 Task: Search one way flight ticket for 2 adults, 2 infants in seat and 1 infant on lap in first from Columbus: Rickenbacker International Airport to Raleigh: Raleigh-durham International Airport on 8-5-2023. Choice of flights is Alaska. Number of bags: 5 checked bags. Price is upto 45000. Outbound departure time preference is 16:00.
Action: Mouse moved to (302, 259)
Screenshot: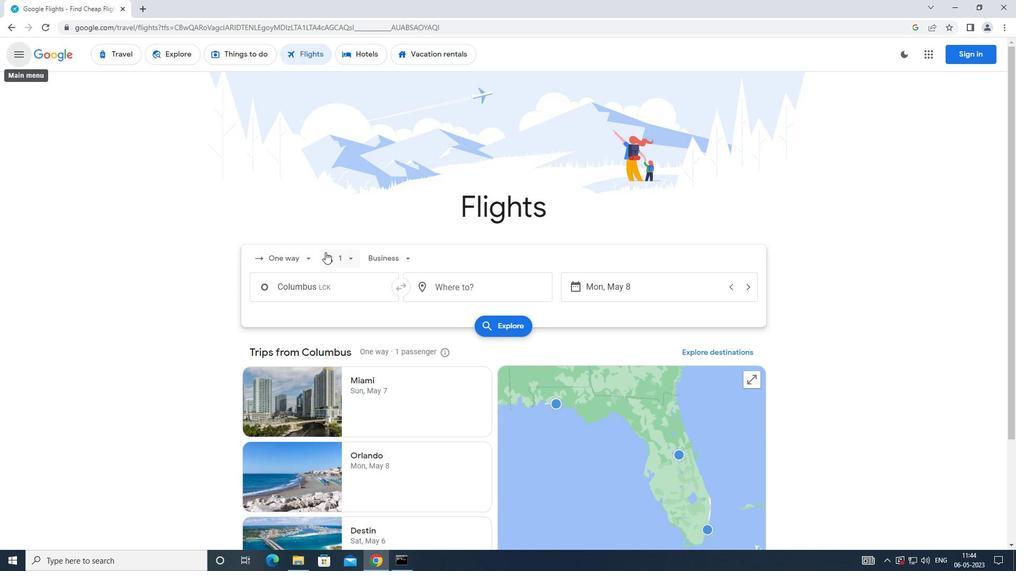 
Action: Mouse pressed left at (302, 259)
Screenshot: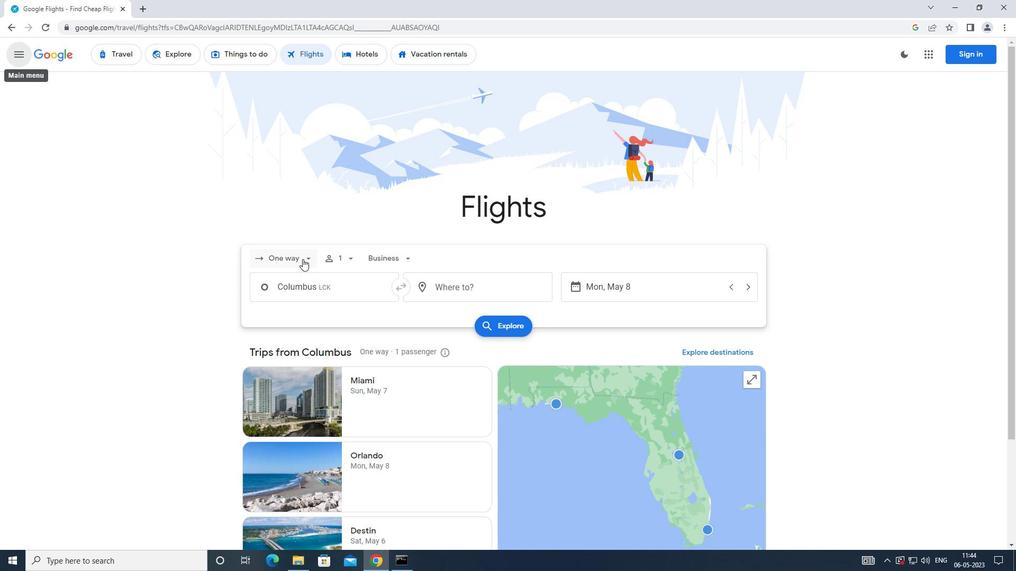
Action: Mouse moved to (315, 306)
Screenshot: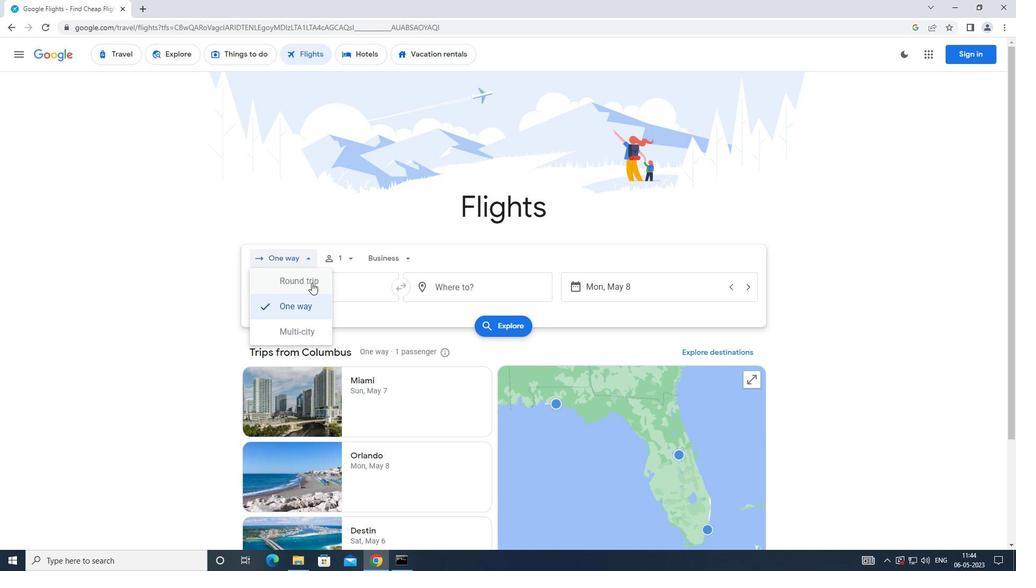 
Action: Mouse pressed left at (315, 306)
Screenshot: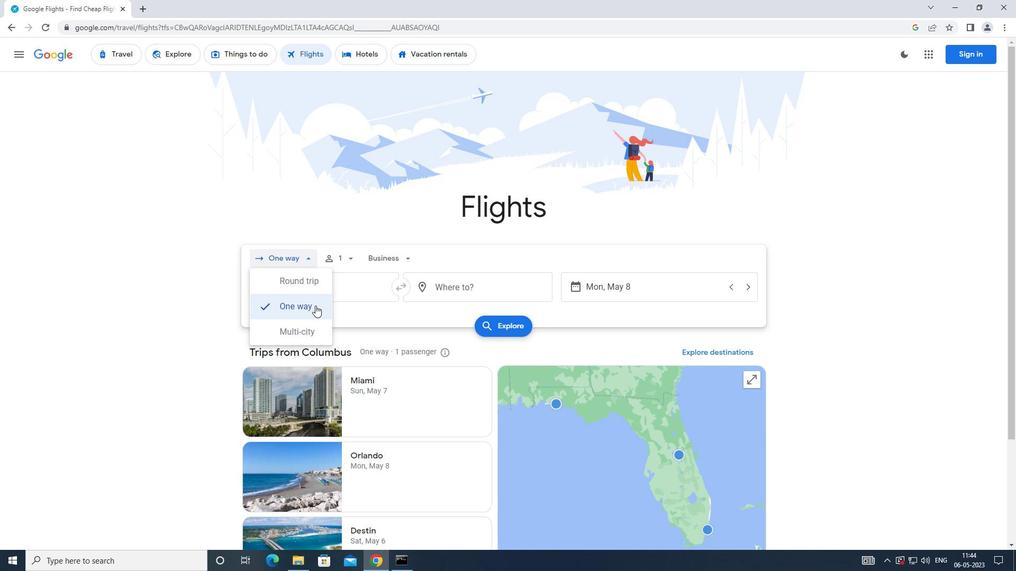 
Action: Mouse moved to (344, 259)
Screenshot: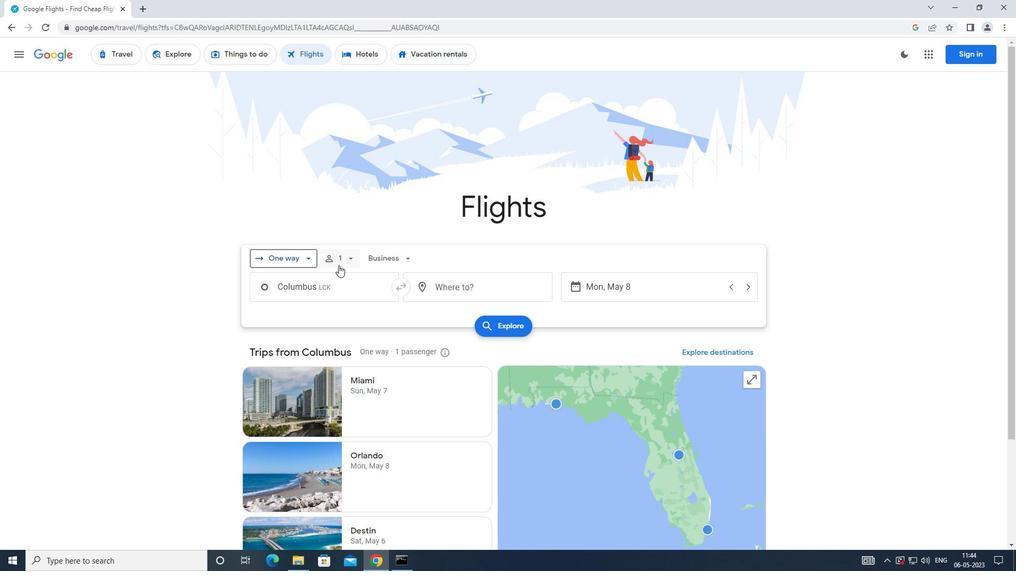 
Action: Mouse pressed left at (344, 259)
Screenshot: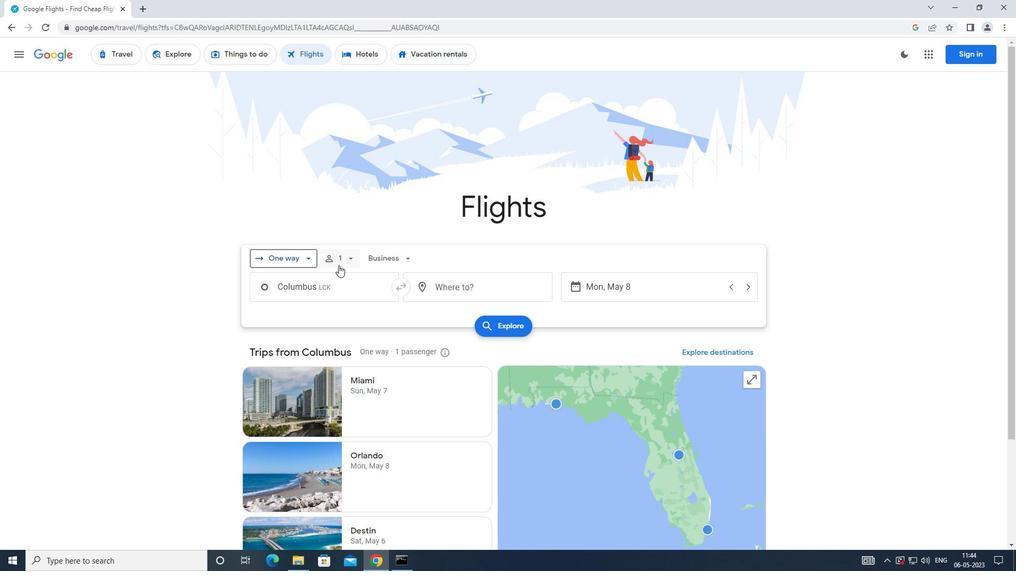 
Action: Mouse moved to (438, 289)
Screenshot: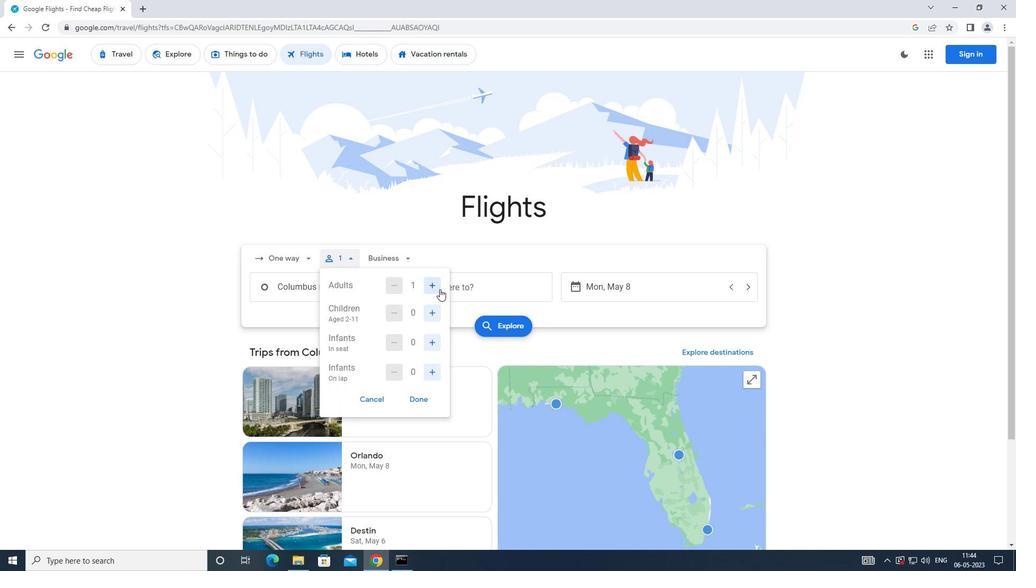 
Action: Mouse pressed left at (438, 289)
Screenshot: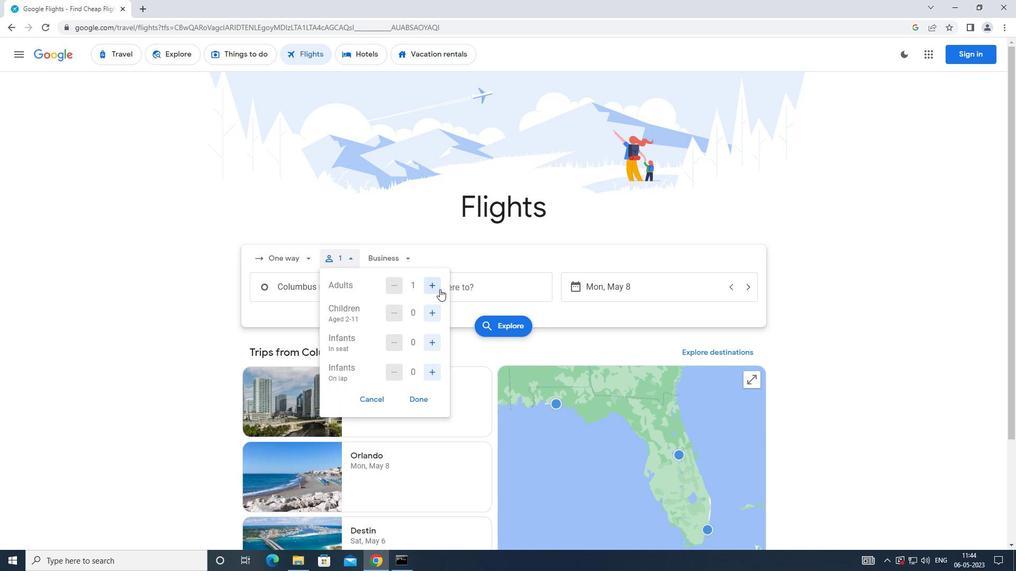 
Action: Mouse moved to (430, 341)
Screenshot: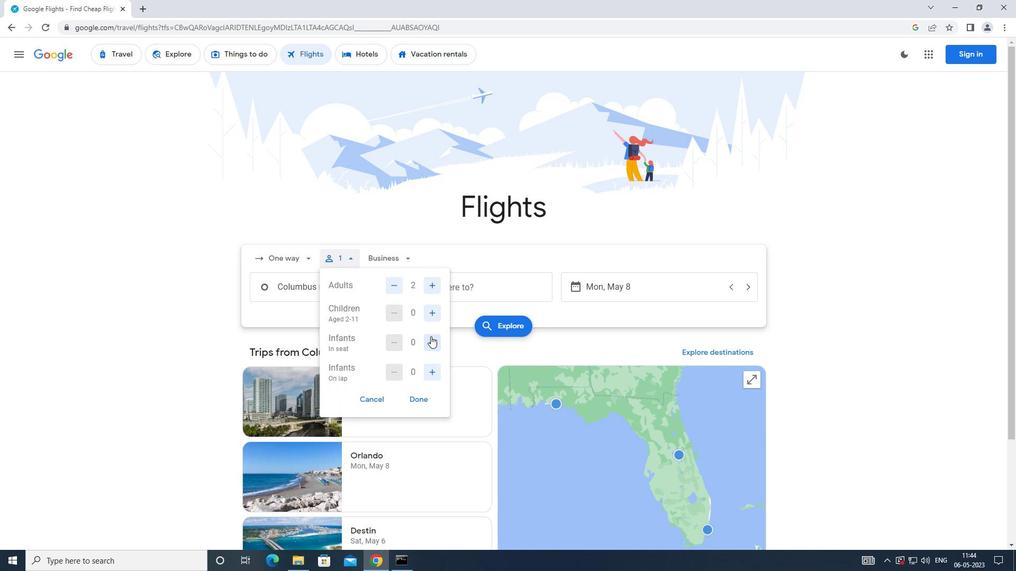 
Action: Mouse pressed left at (430, 341)
Screenshot: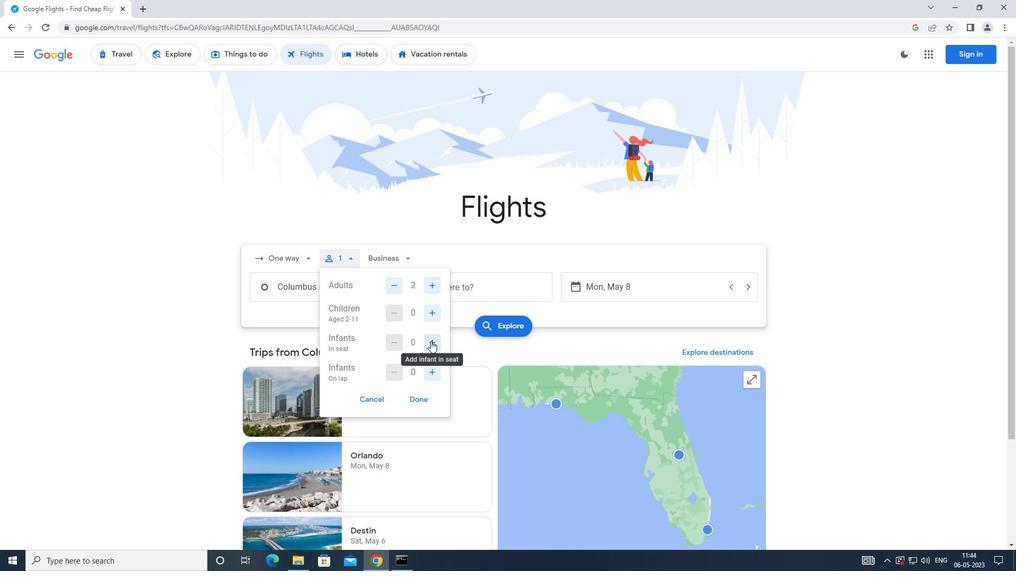 
Action: Mouse pressed left at (430, 341)
Screenshot: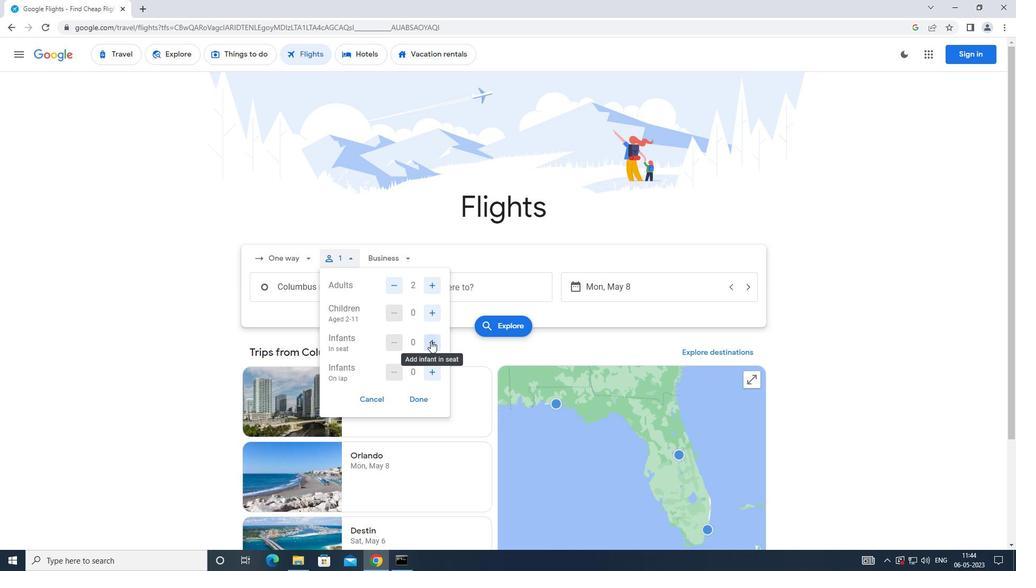 
Action: Mouse moved to (428, 374)
Screenshot: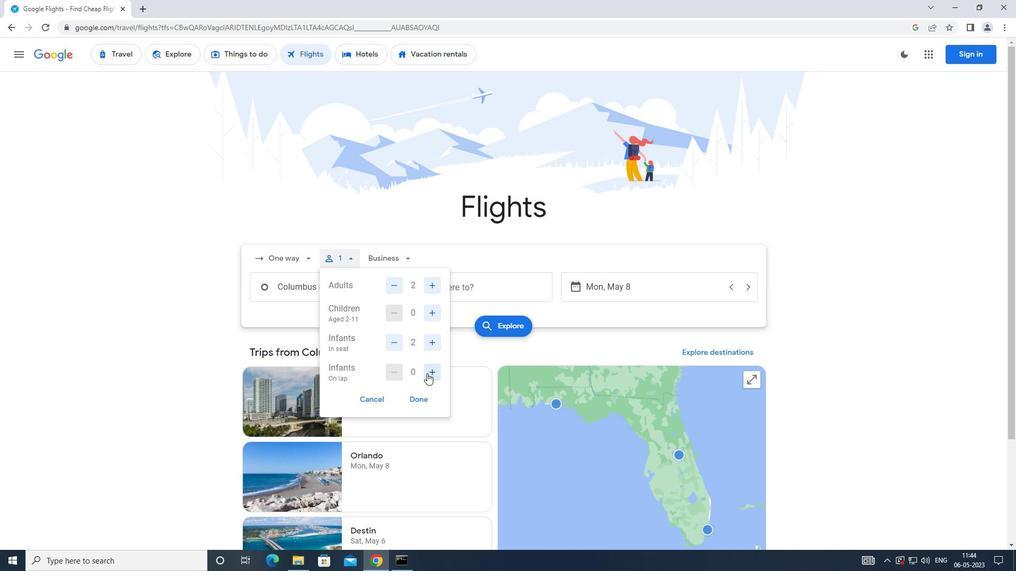 
Action: Mouse pressed left at (428, 374)
Screenshot: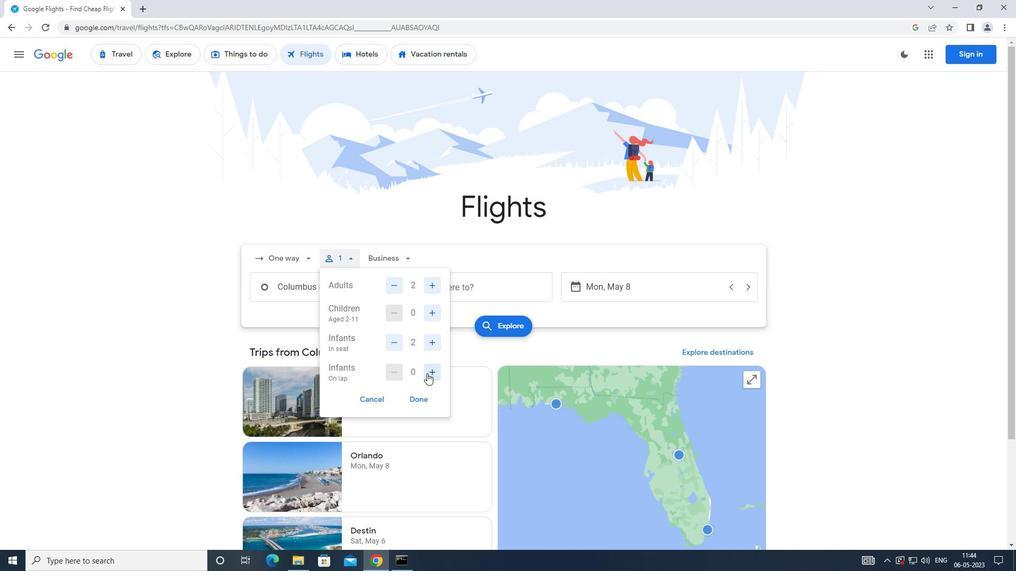 
Action: Mouse moved to (419, 392)
Screenshot: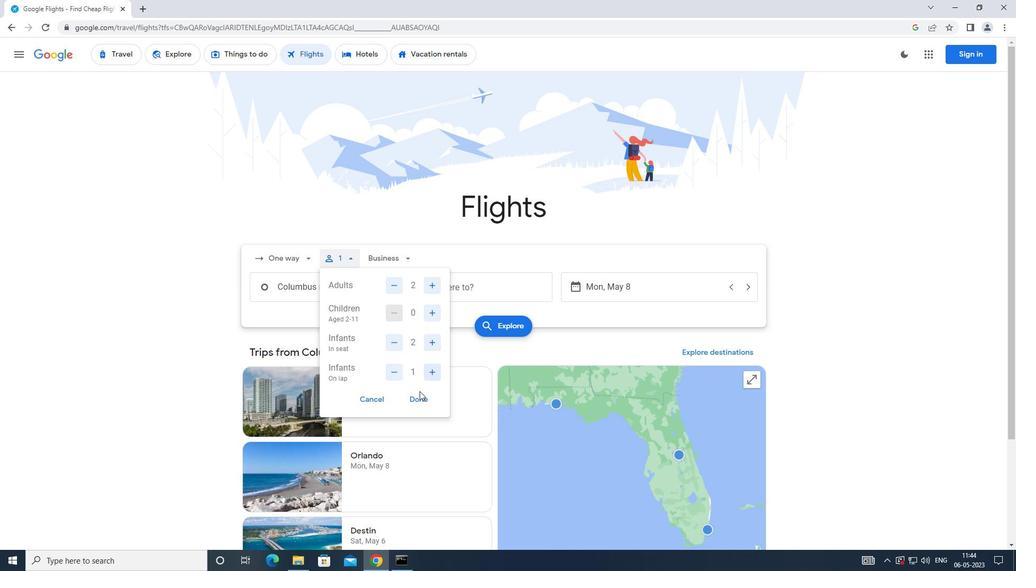 
Action: Mouse pressed left at (419, 392)
Screenshot: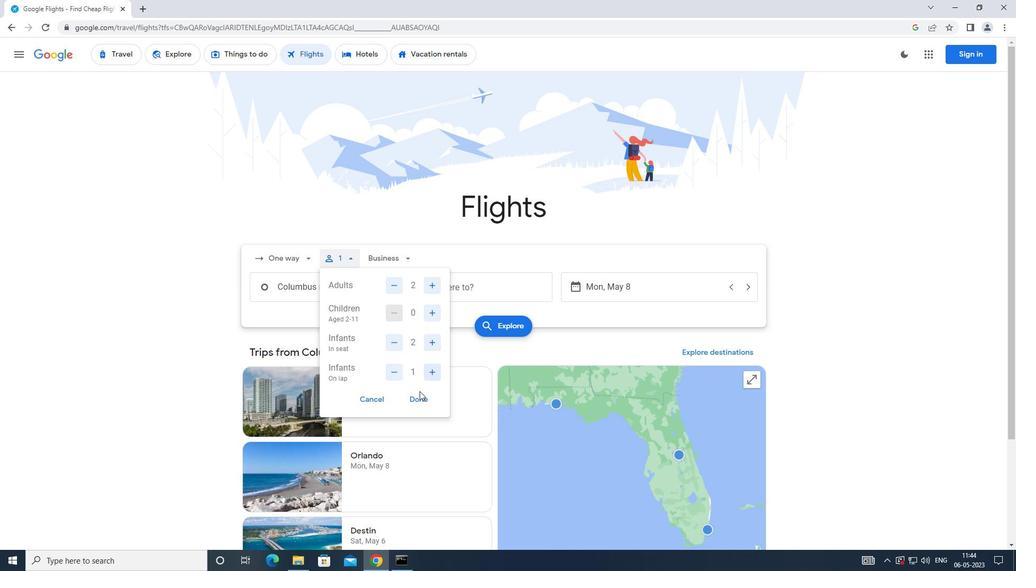 
Action: Mouse moved to (380, 259)
Screenshot: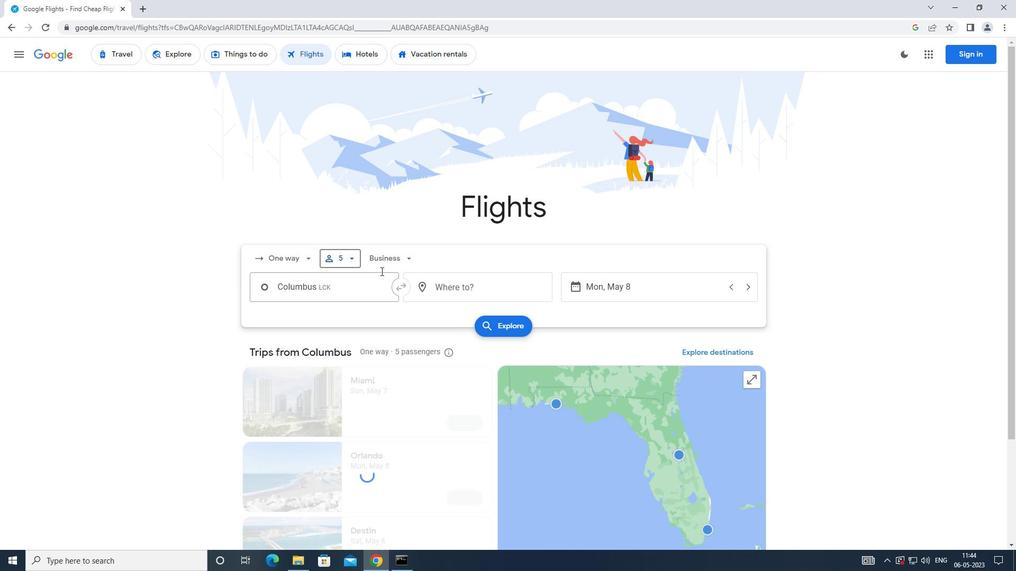 
Action: Mouse pressed left at (380, 259)
Screenshot: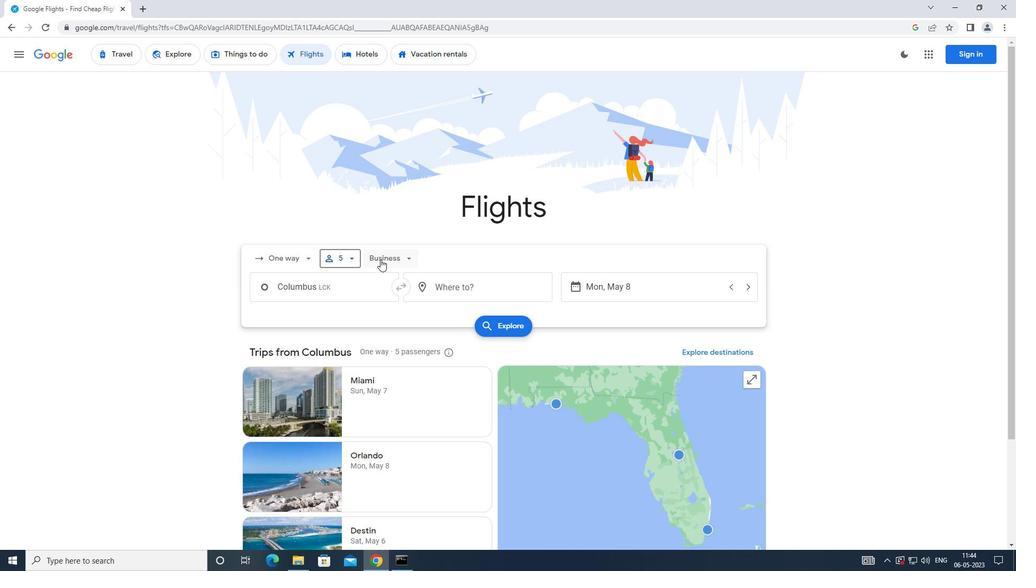 
Action: Mouse moved to (391, 359)
Screenshot: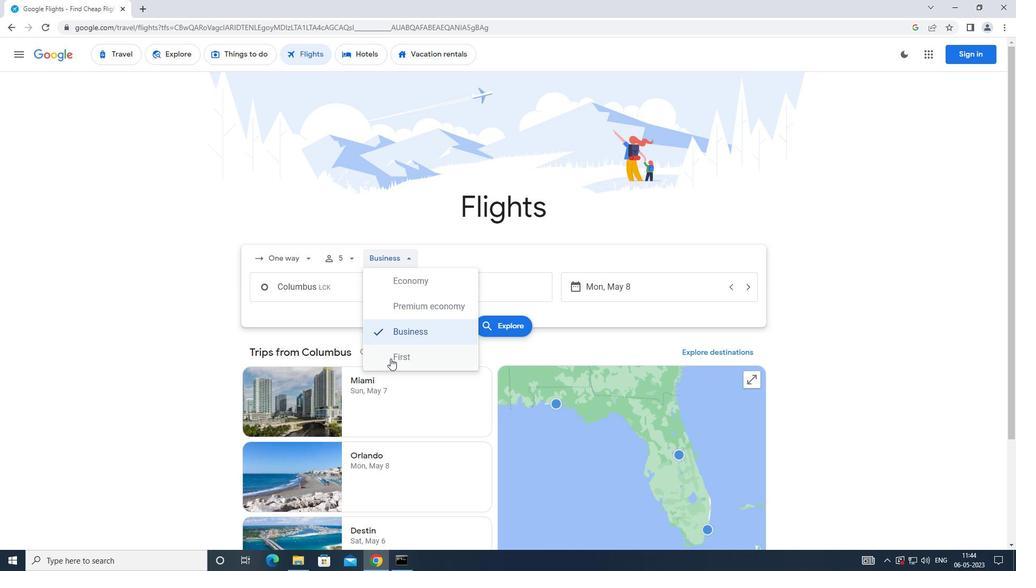
Action: Mouse pressed left at (391, 359)
Screenshot: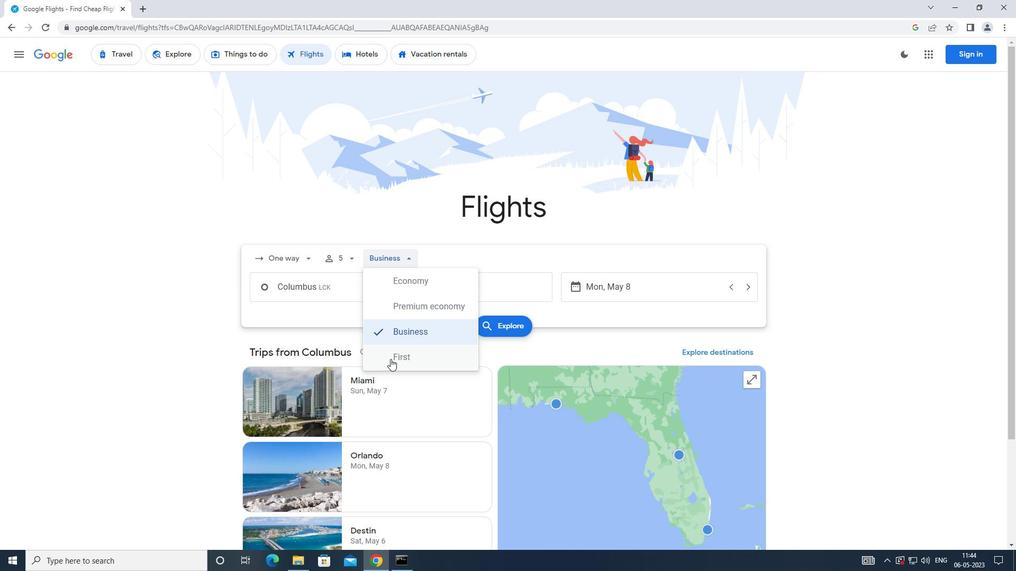 
Action: Mouse moved to (365, 298)
Screenshot: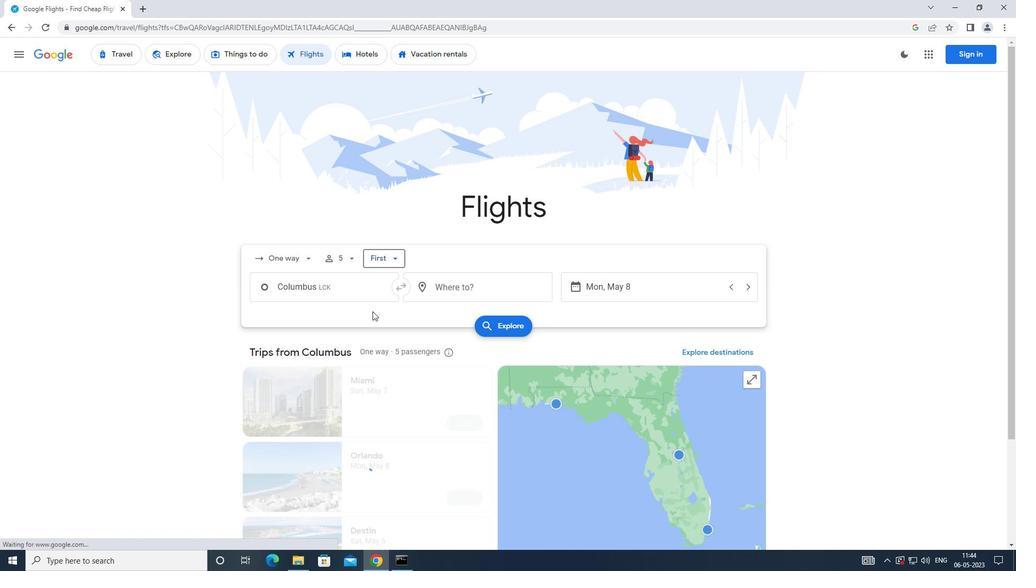 
Action: Mouse pressed left at (365, 298)
Screenshot: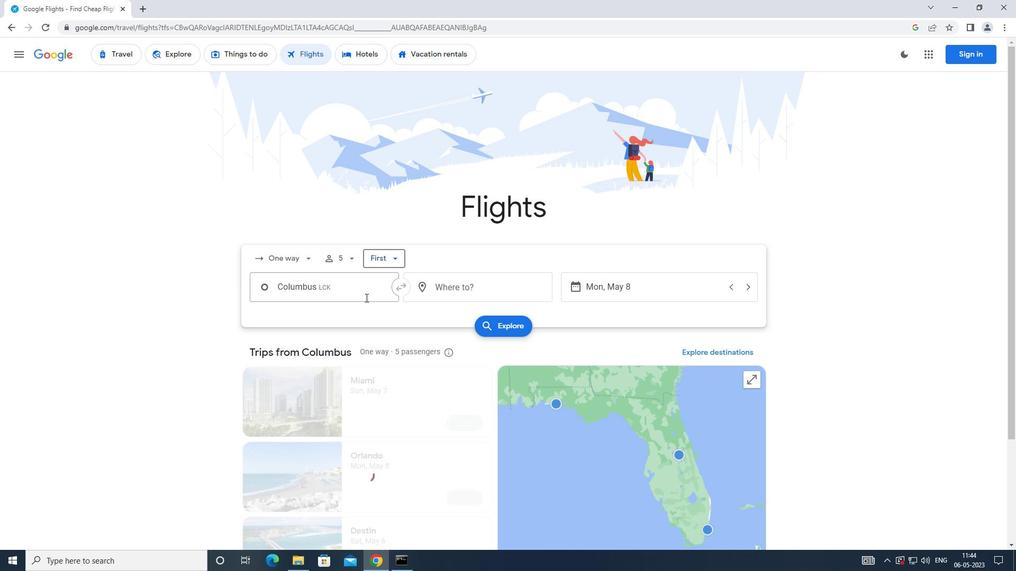 
Action: Mouse moved to (365, 298)
Screenshot: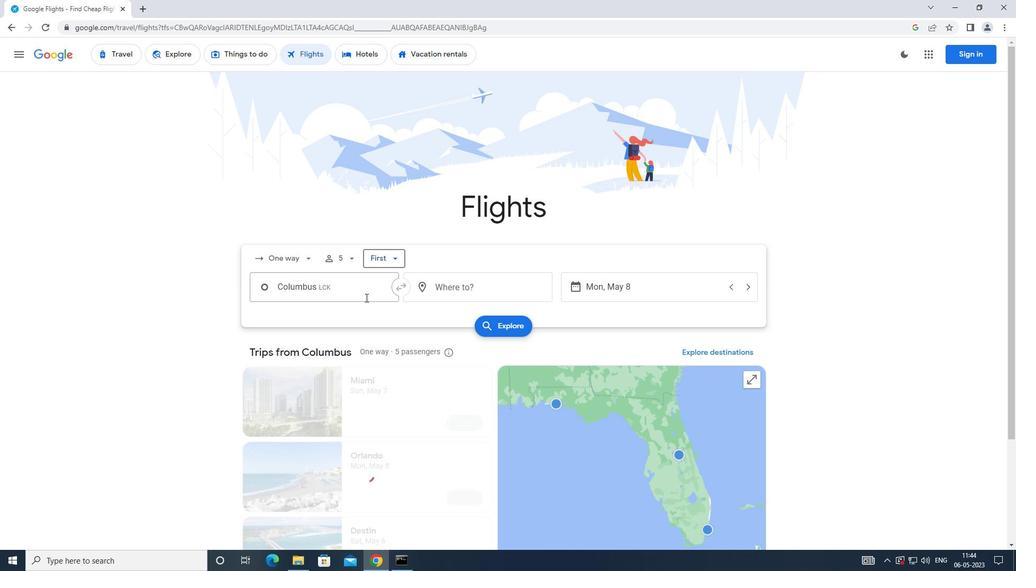 
Action: Key pressed <Key.caps_lock>r<Key.caps_lock>ickenbacker
Screenshot: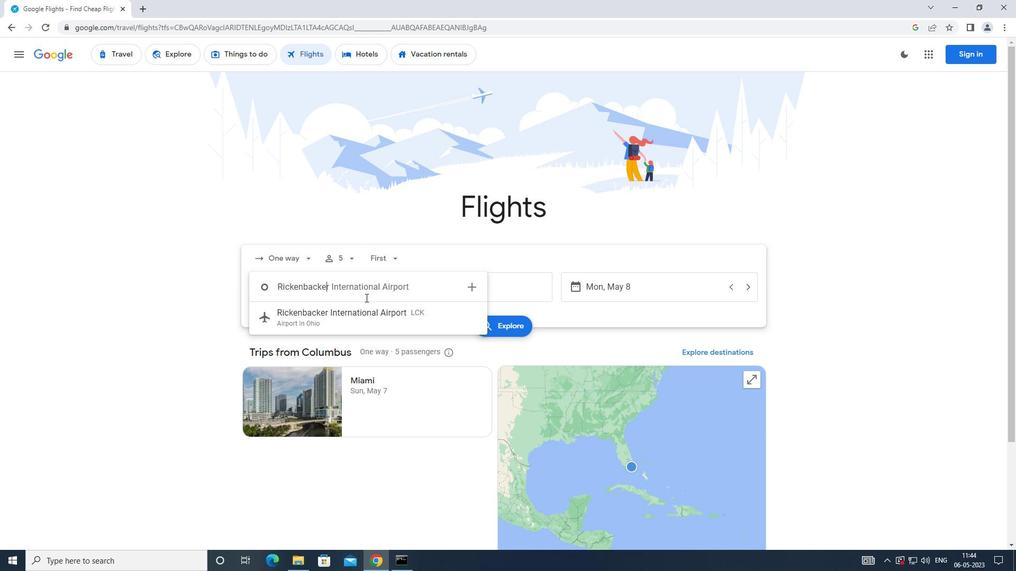 
Action: Mouse moved to (362, 313)
Screenshot: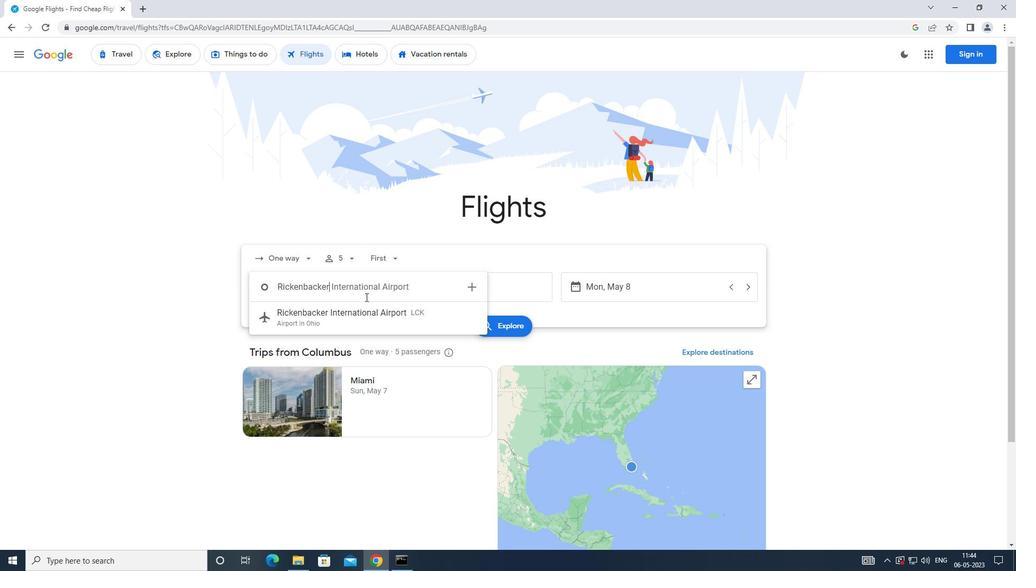
Action: Mouse pressed left at (362, 313)
Screenshot: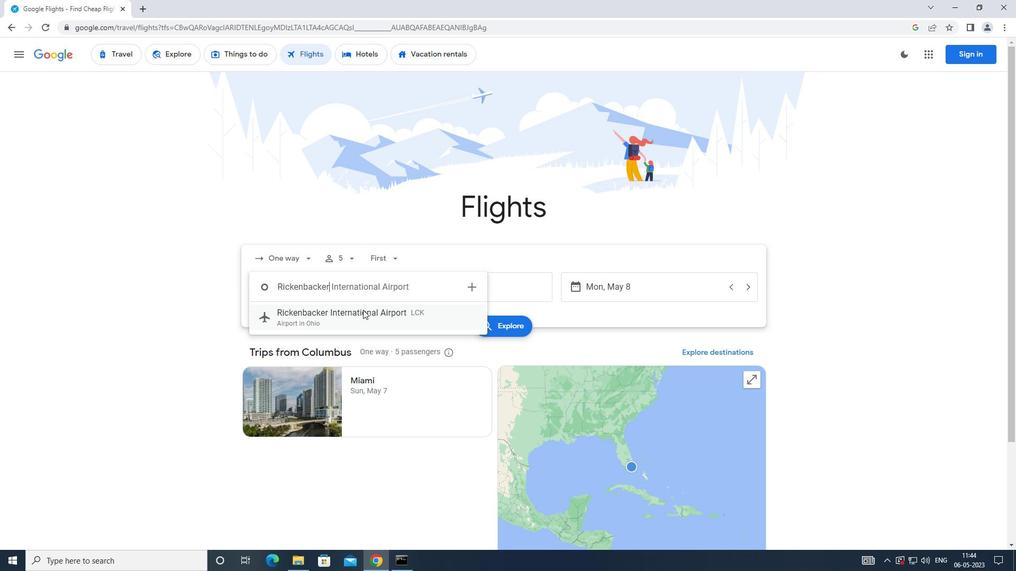 
Action: Mouse moved to (483, 287)
Screenshot: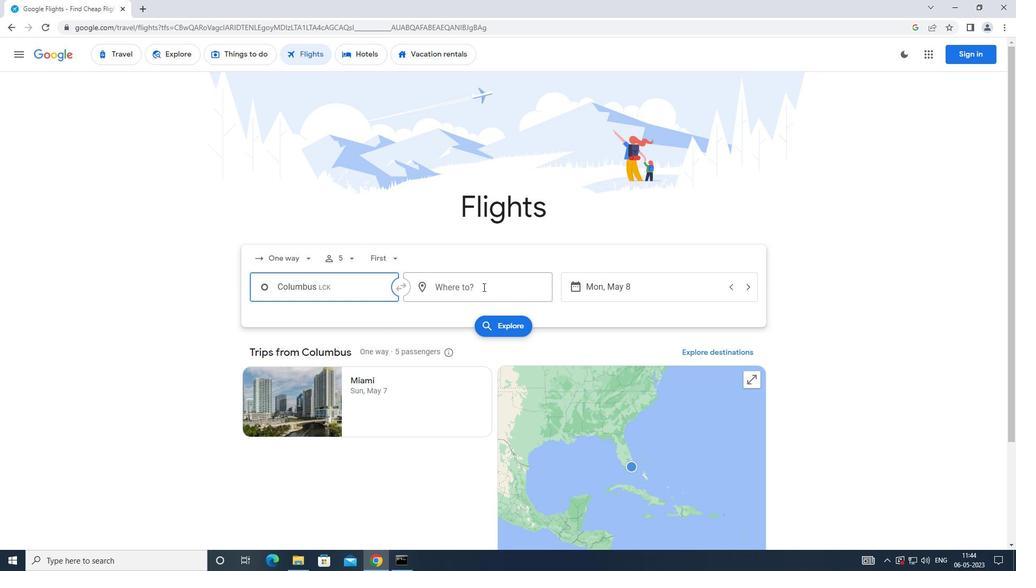 
Action: Mouse pressed left at (483, 287)
Screenshot: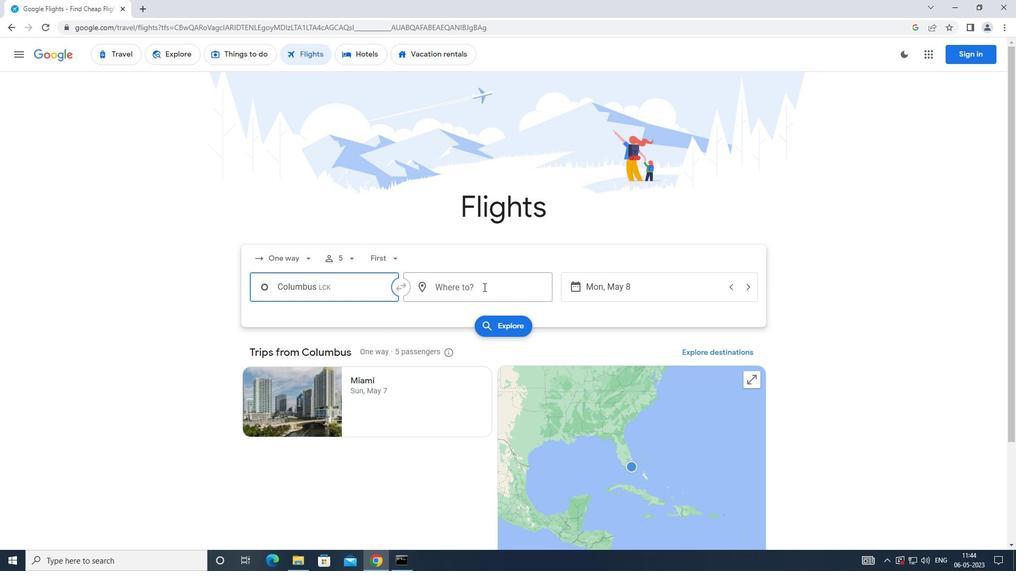 
Action: Mouse moved to (485, 286)
Screenshot: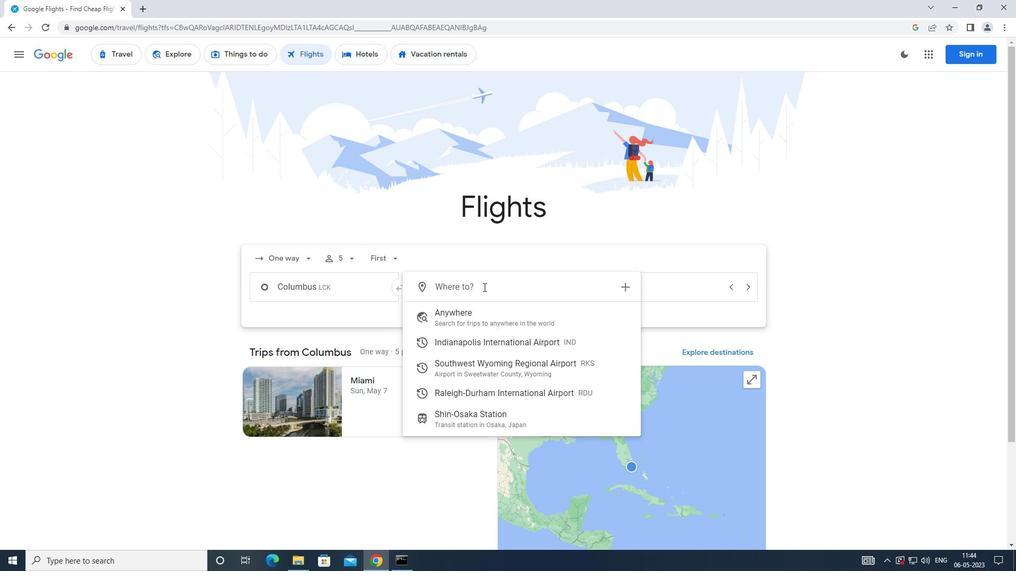 
Action: Key pressed <Key.caps_lock>r<Key.caps_lock>aleigh
Screenshot: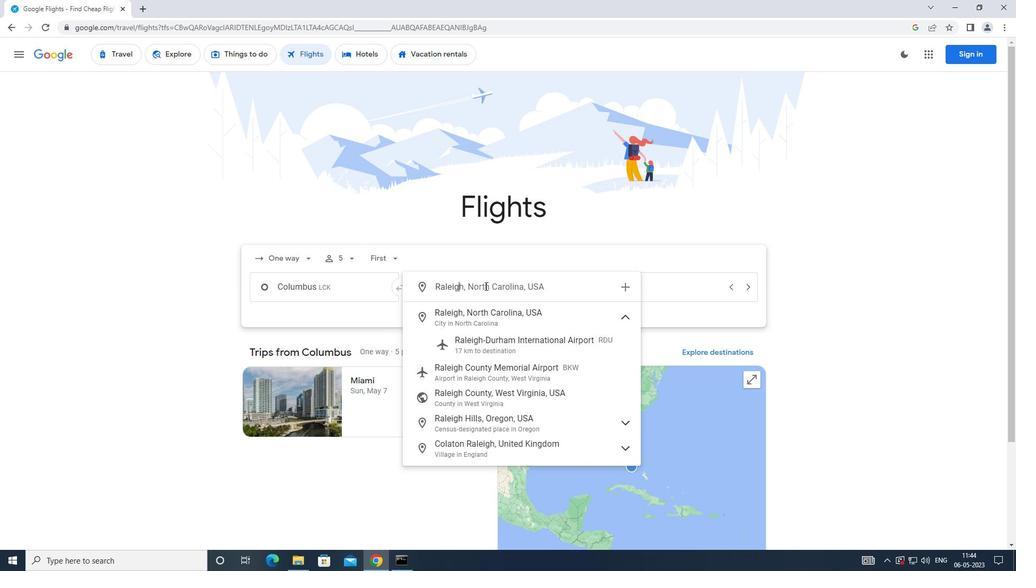 
Action: Mouse moved to (492, 342)
Screenshot: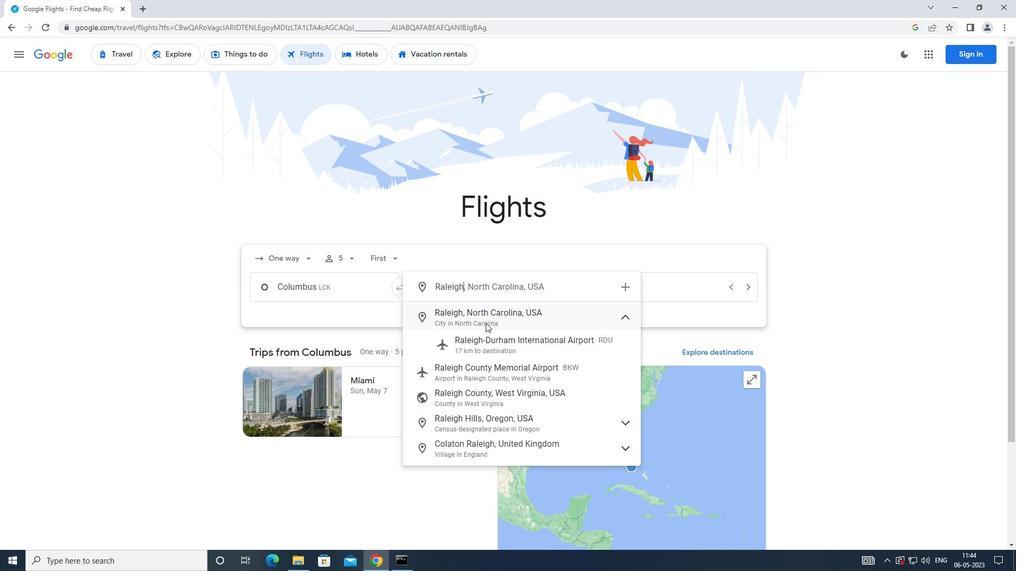 
Action: Mouse pressed left at (492, 342)
Screenshot: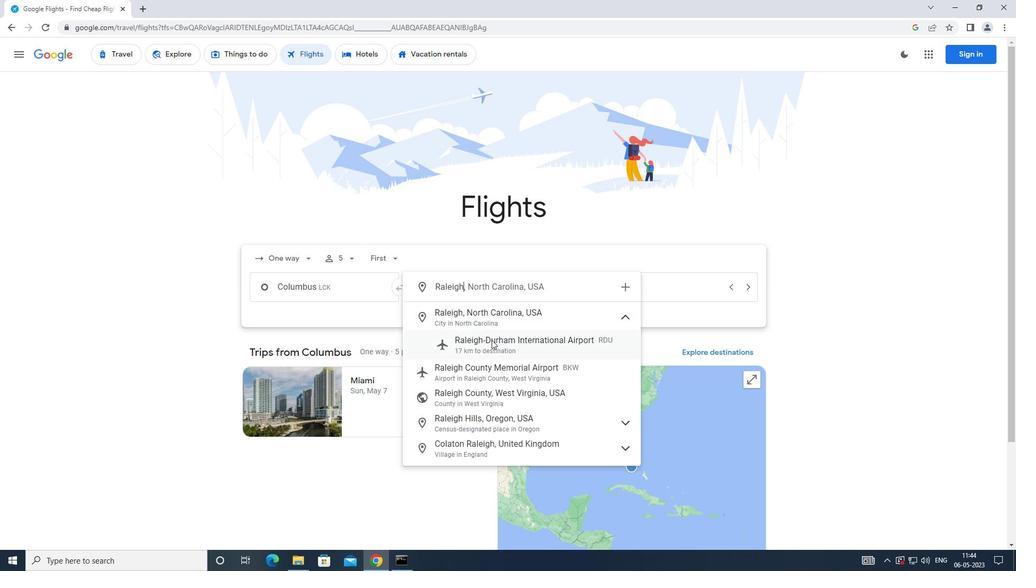 
Action: Mouse moved to (597, 286)
Screenshot: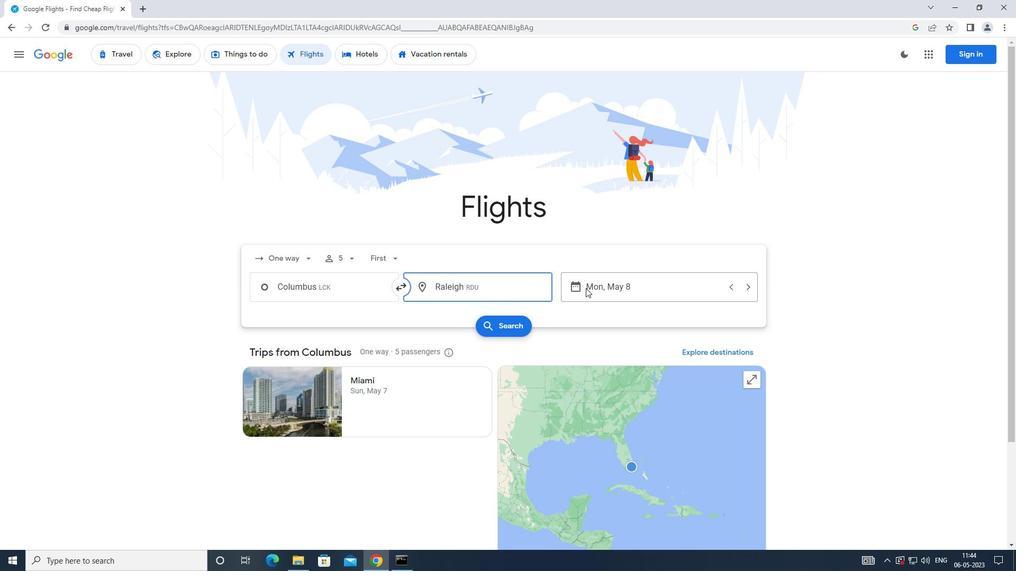 
Action: Mouse pressed left at (597, 286)
Screenshot: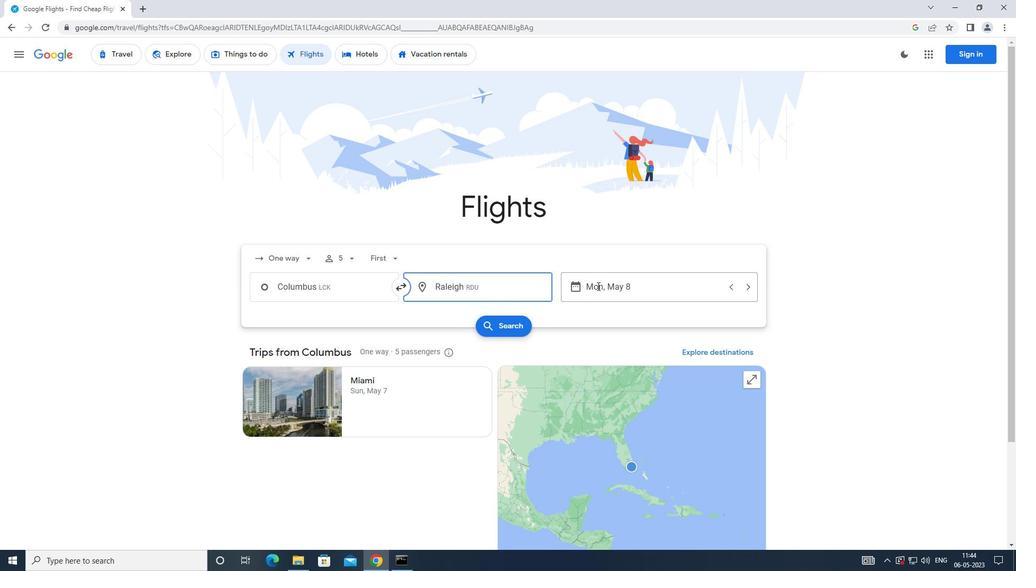 
Action: Mouse moved to (405, 389)
Screenshot: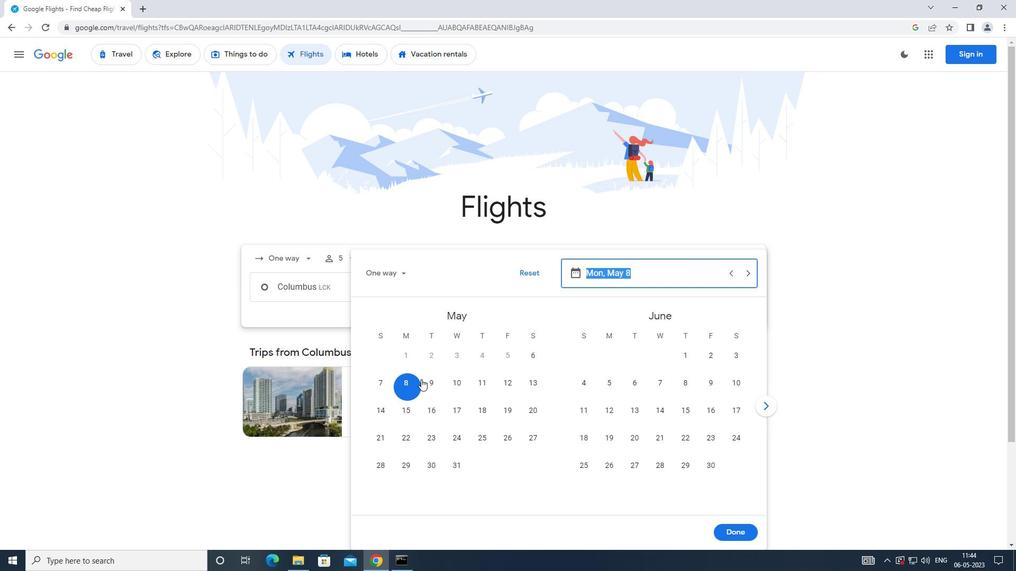 
Action: Mouse pressed left at (405, 389)
Screenshot: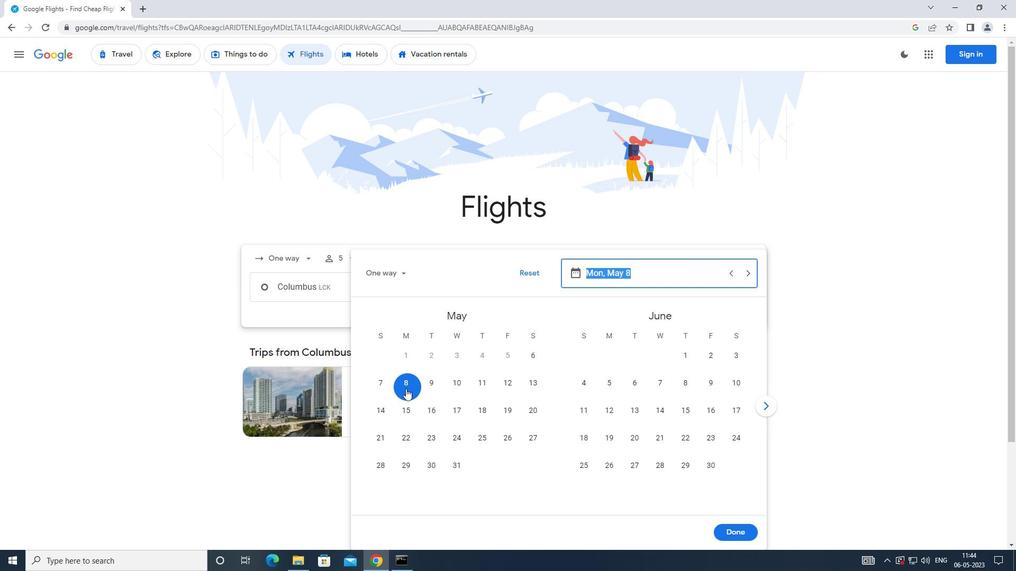 
Action: Mouse moved to (739, 529)
Screenshot: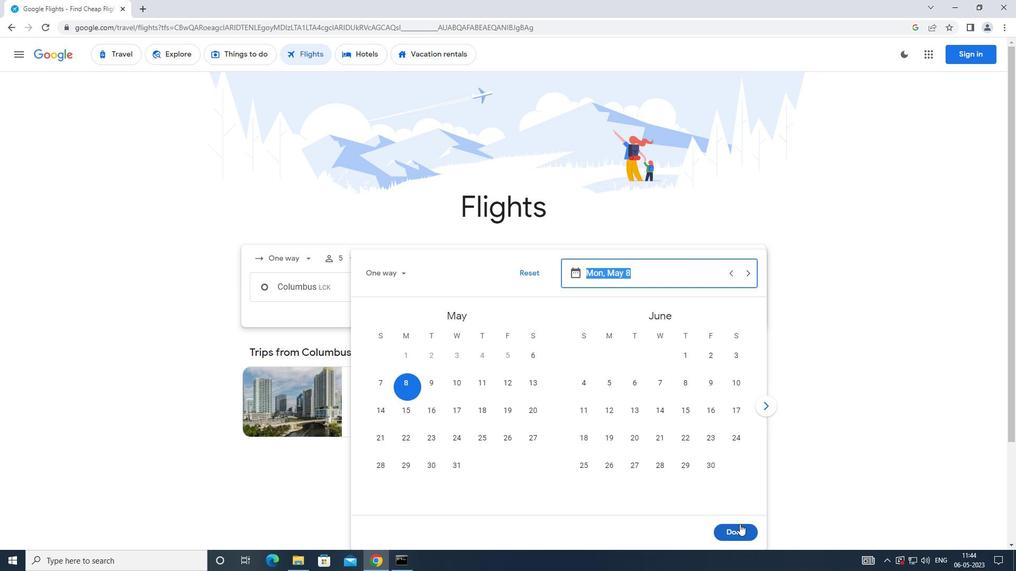 
Action: Mouse pressed left at (739, 529)
Screenshot: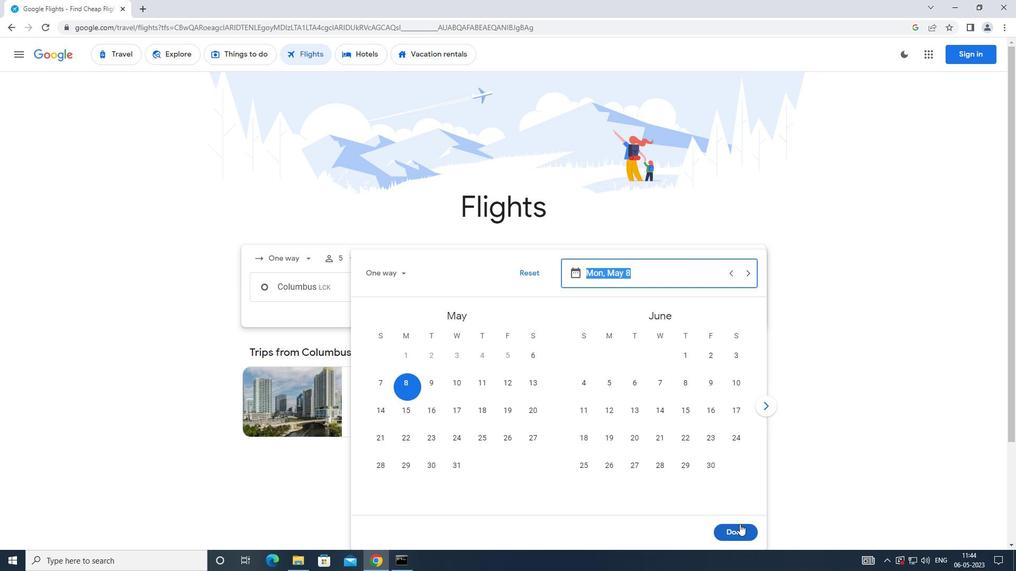 
Action: Mouse moved to (502, 335)
Screenshot: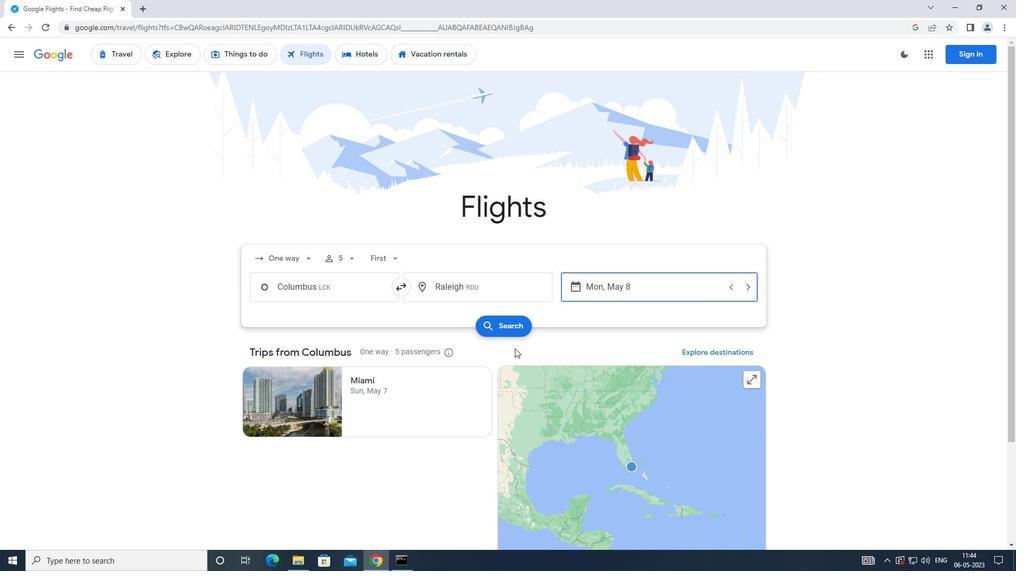 
Action: Mouse pressed left at (502, 335)
Screenshot: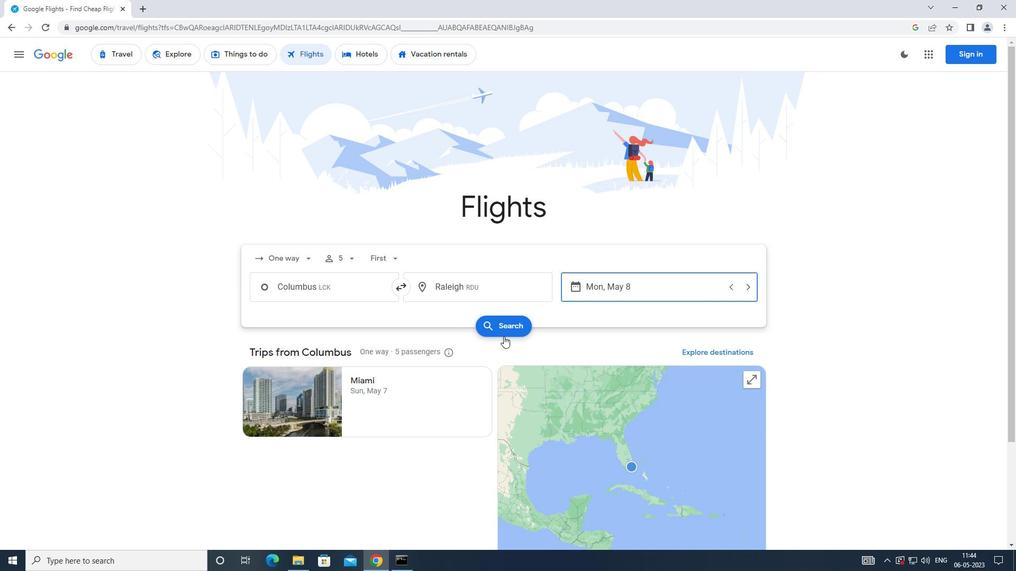 
Action: Mouse moved to (265, 146)
Screenshot: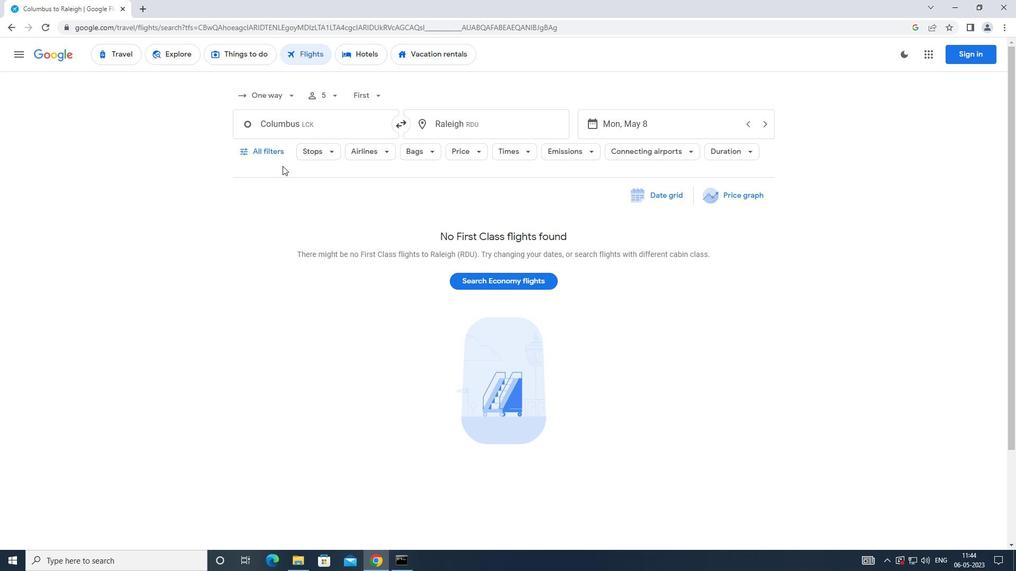 
Action: Mouse pressed left at (265, 146)
Screenshot: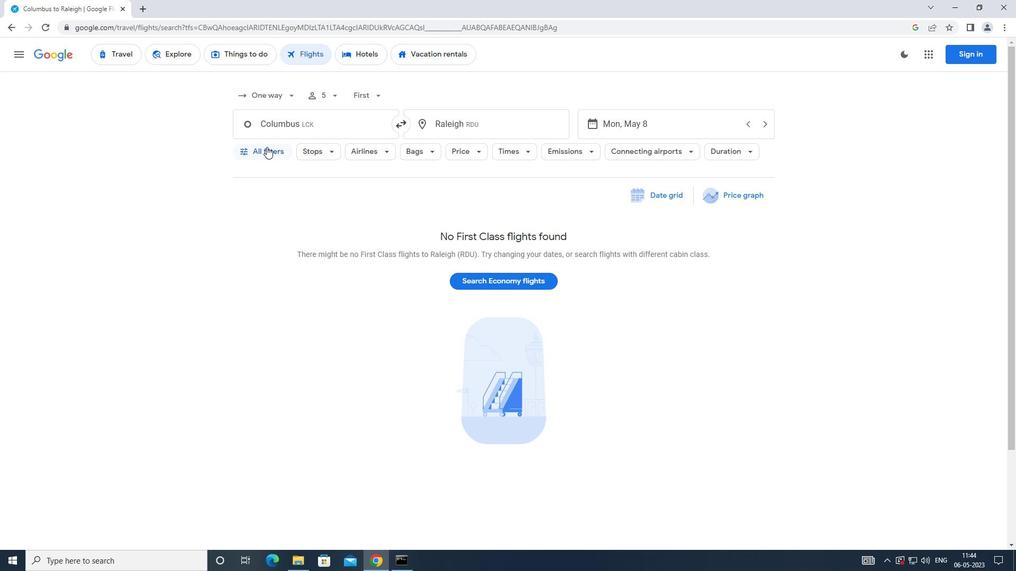 
Action: Mouse moved to (345, 363)
Screenshot: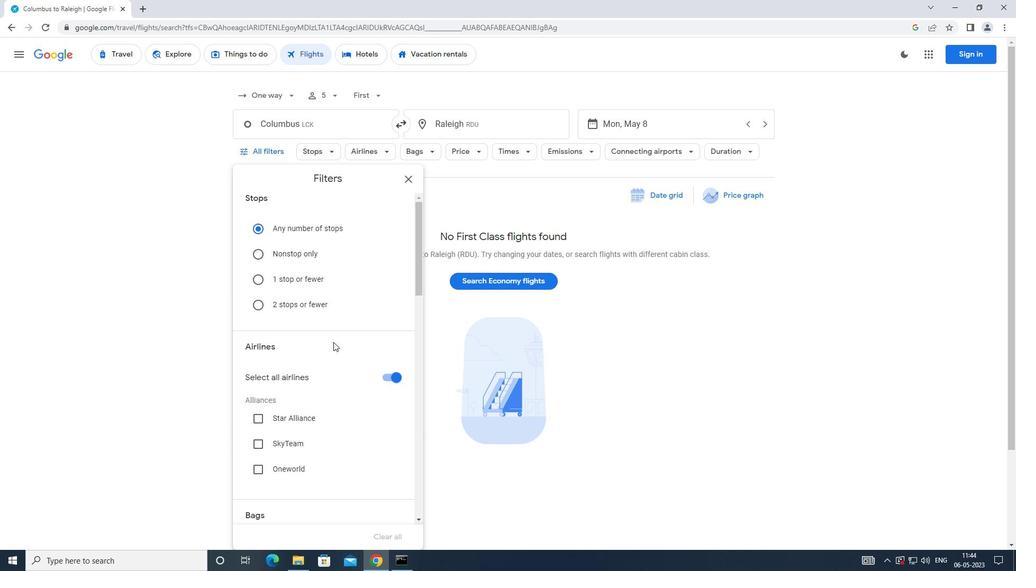 
Action: Mouse scrolled (345, 363) with delta (0, 0)
Screenshot: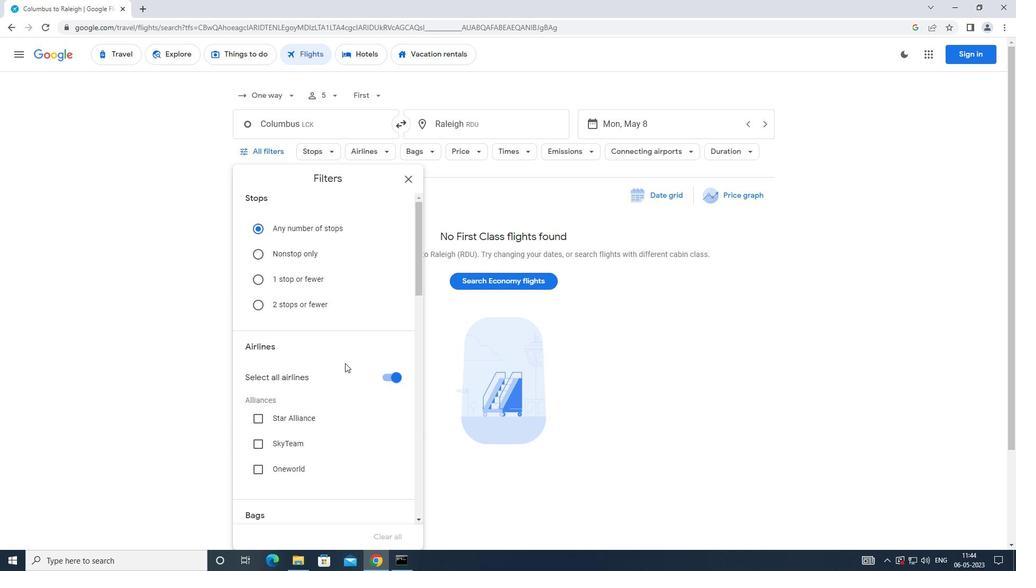 
Action: Mouse moved to (390, 324)
Screenshot: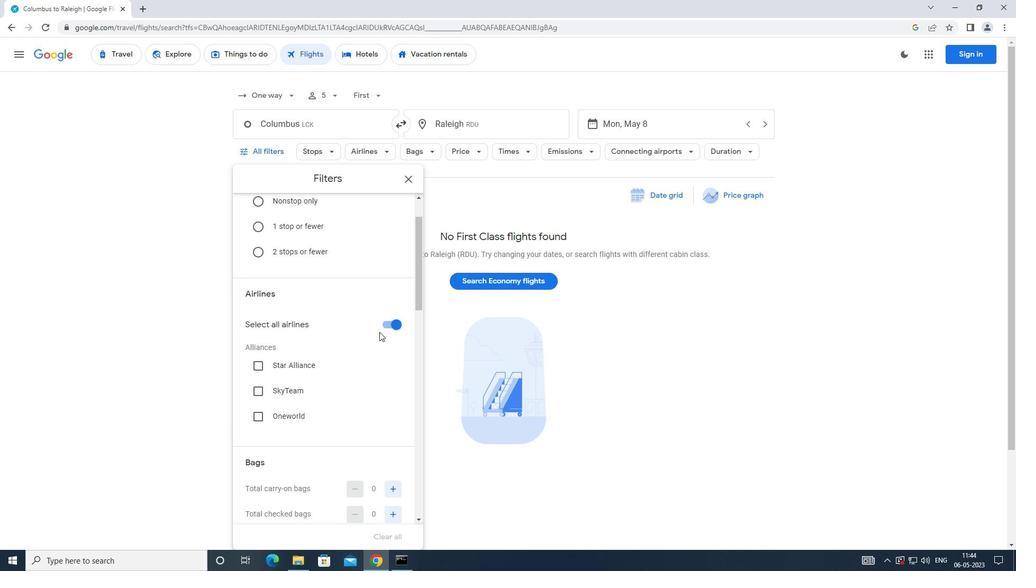 
Action: Mouse pressed left at (390, 324)
Screenshot: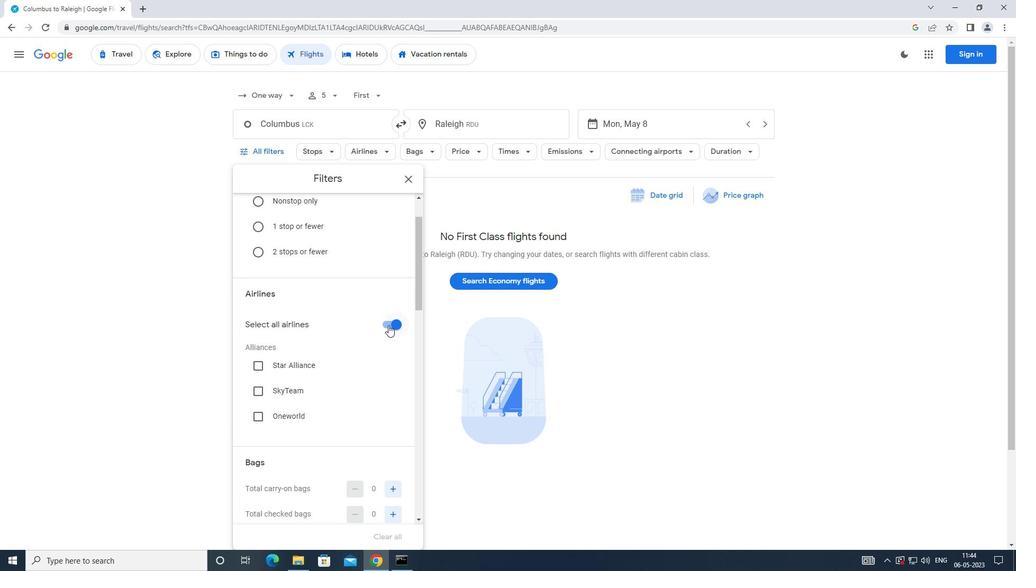 
Action: Mouse moved to (382, 317)
Screenshot: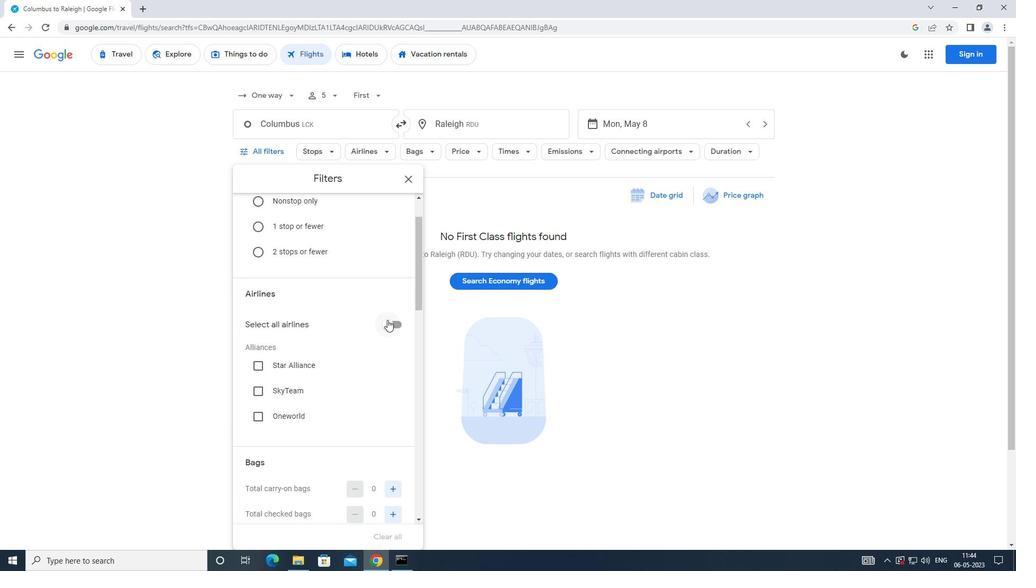 
Action: Mouse scrolled (382, 317) with delta (0, 0)
Screenshot: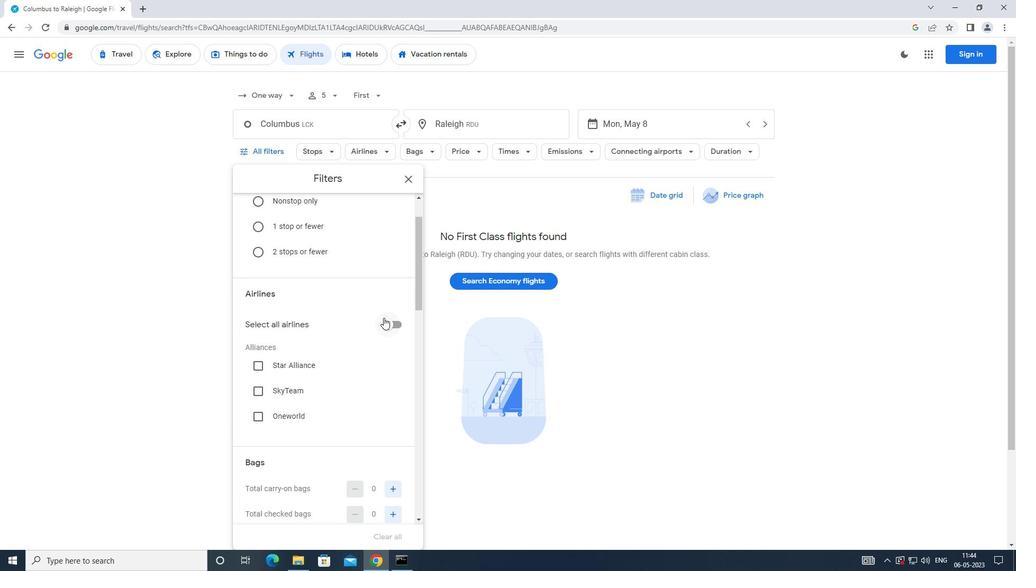 
Action: Mouse scrolled (382, 317) with delta (0, 0)
Screenshot: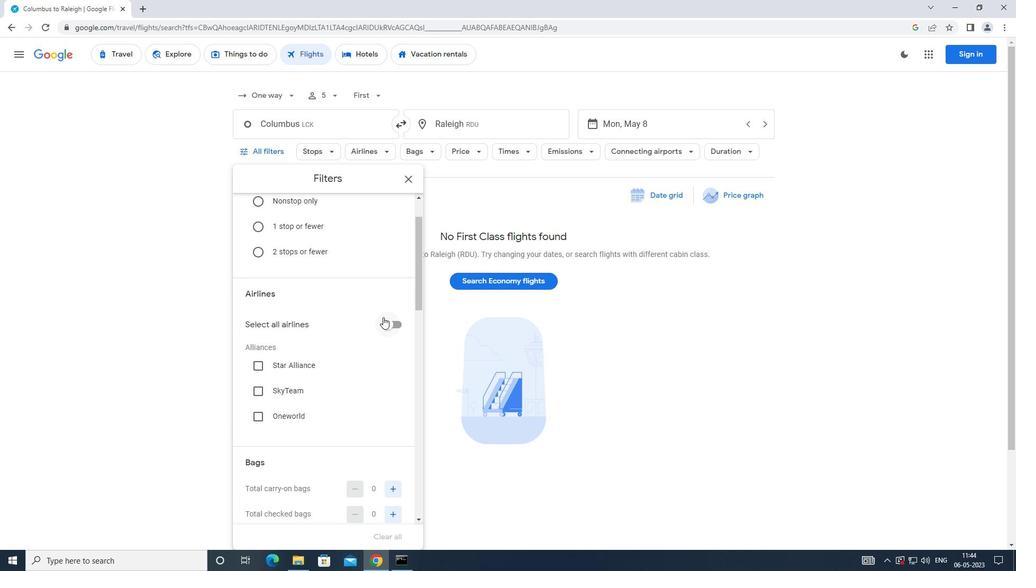 
Action: Mouse scrolled (382, 317) with delta (0, 0)
Screenshot: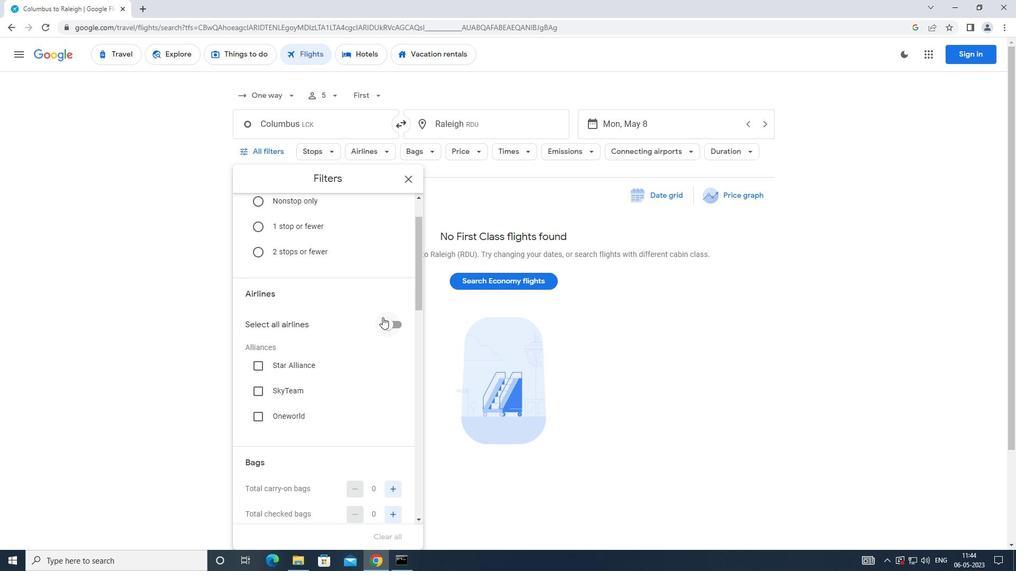 
Action: Mouse moved to (391, 354)
Screenshot: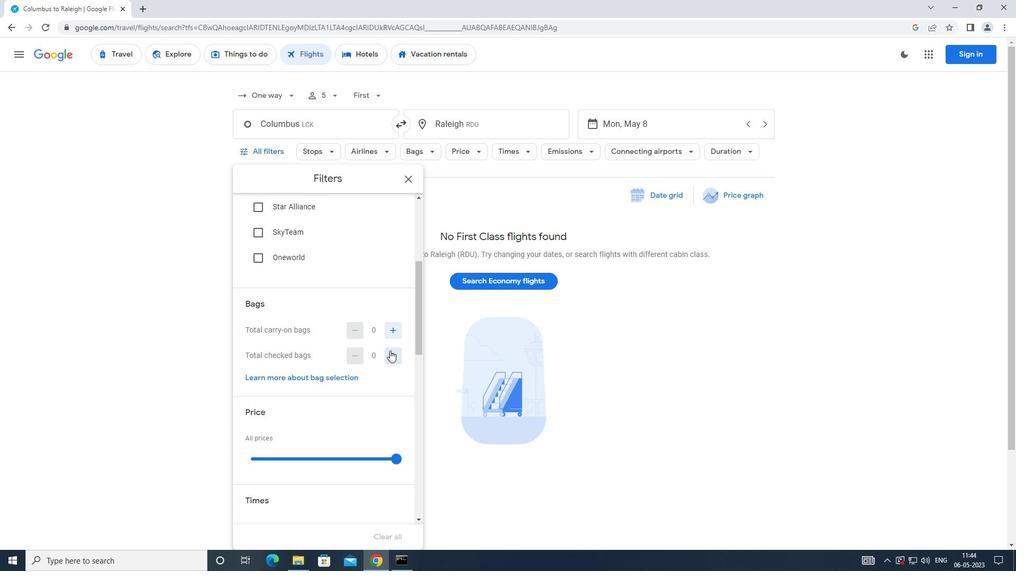 
Action: Mouse pressed left at (391, 354)
Screenshot: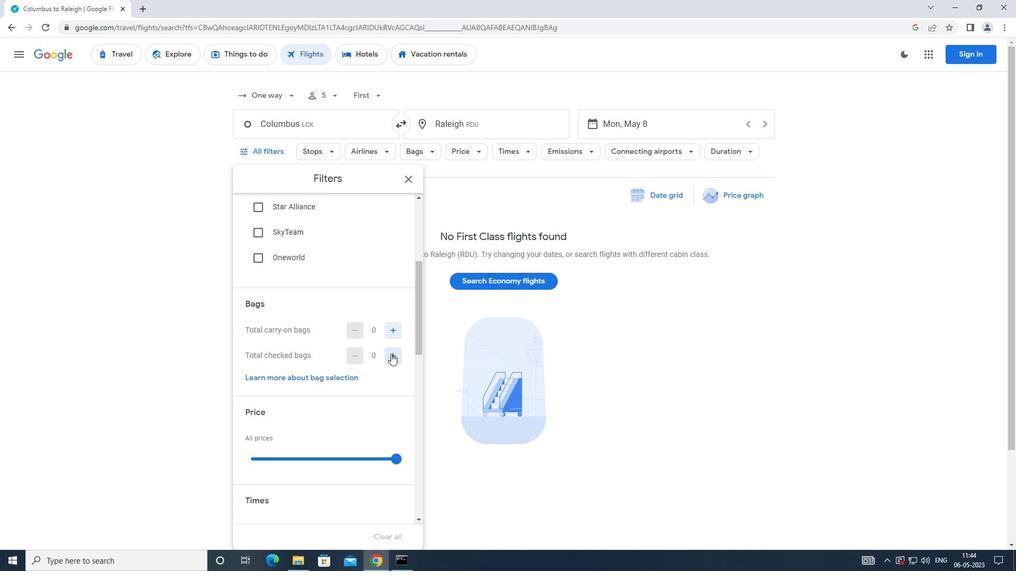 
Action: Mouse pressed left at (391, 354)
Screenshot: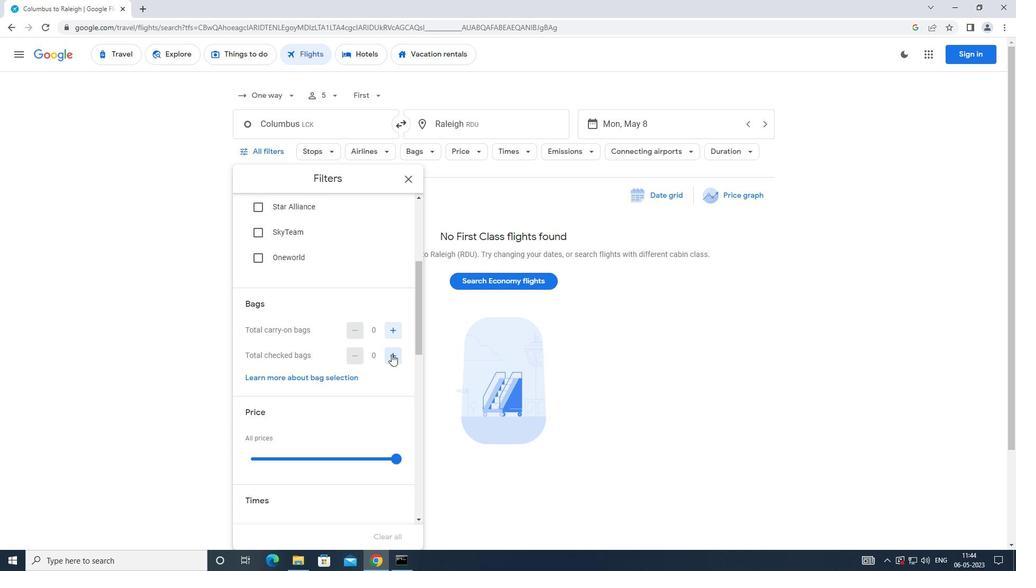 
Action: Mouse moved to (391, 354)
Screenshot: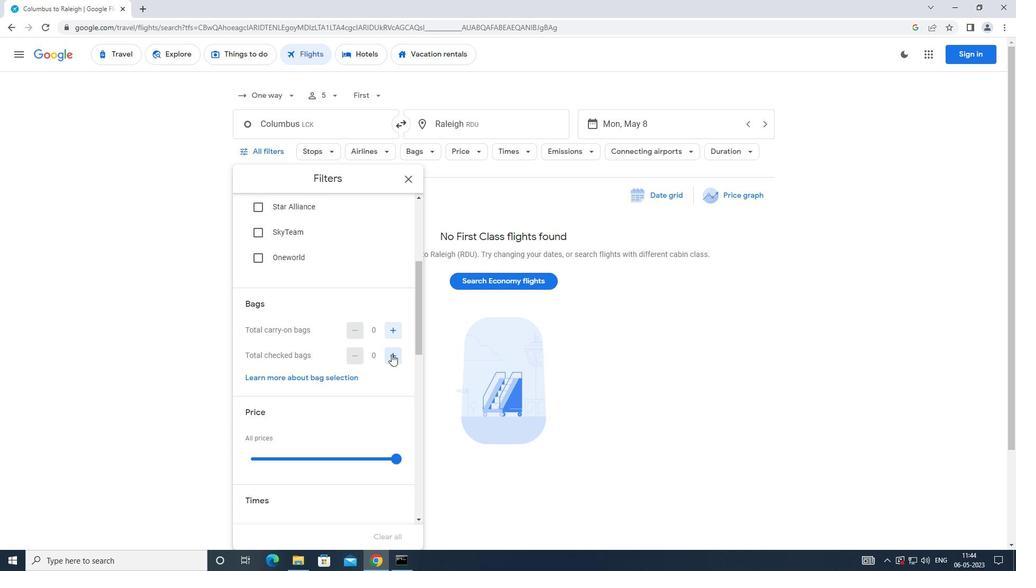 
Action: Mouse pressed left at (391, 354)
Screenshot: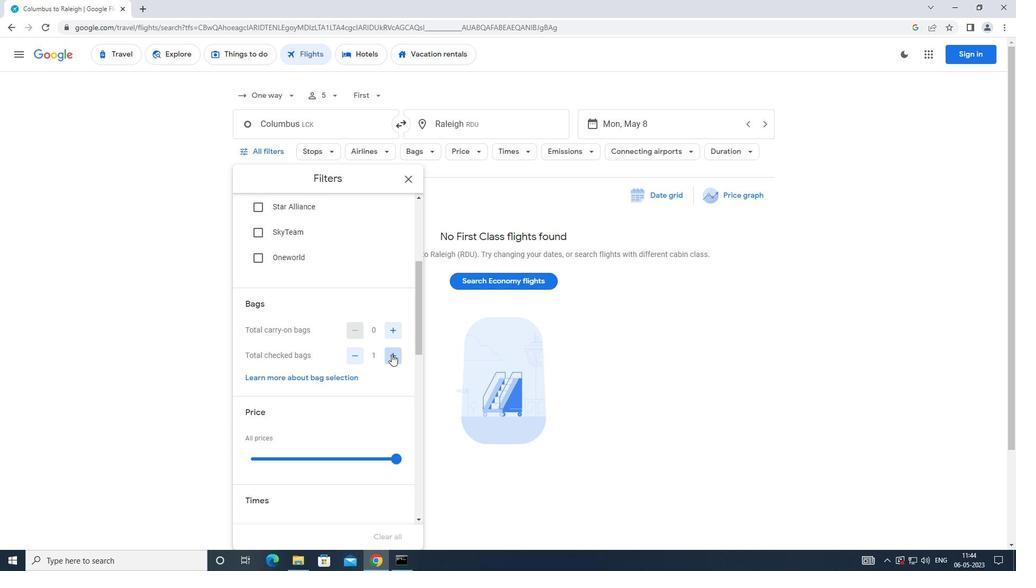 
Action: Mouse pressed left at (391, 354)
Screenshot: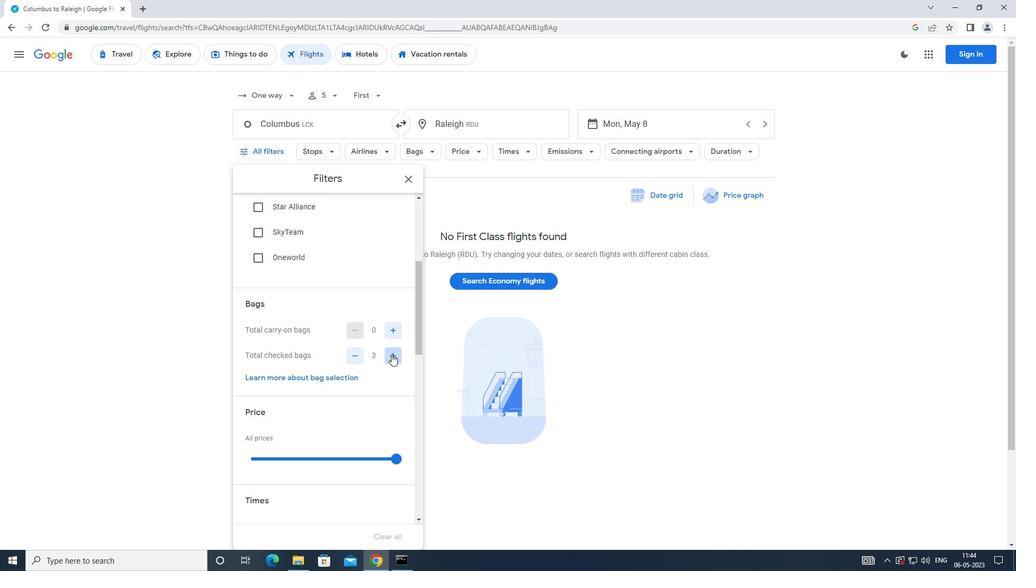 
Action: Mouse pressed left at (391, 354)
Screenshot: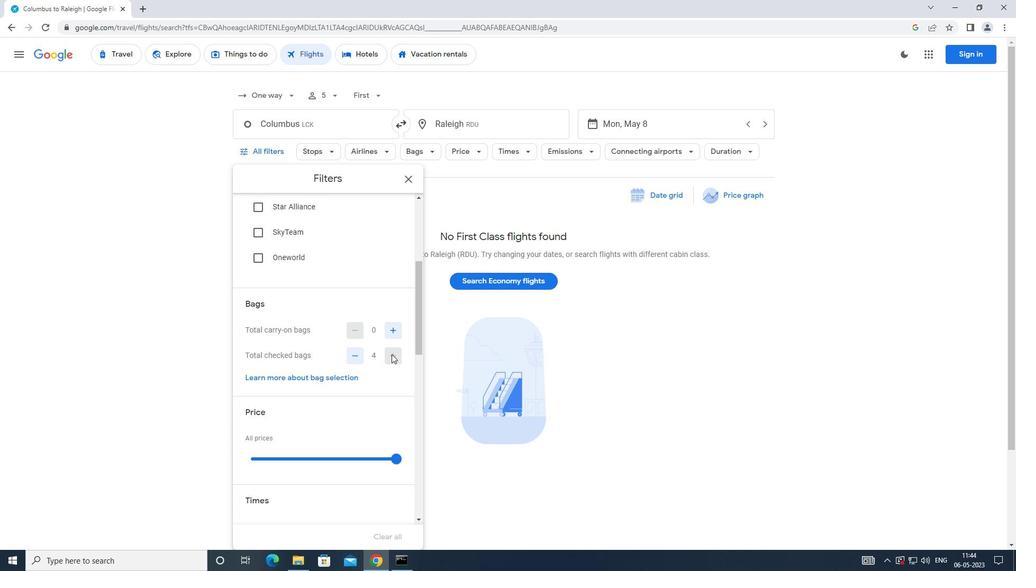 
Action: Mouse moved to (363, 343)
Screenshot: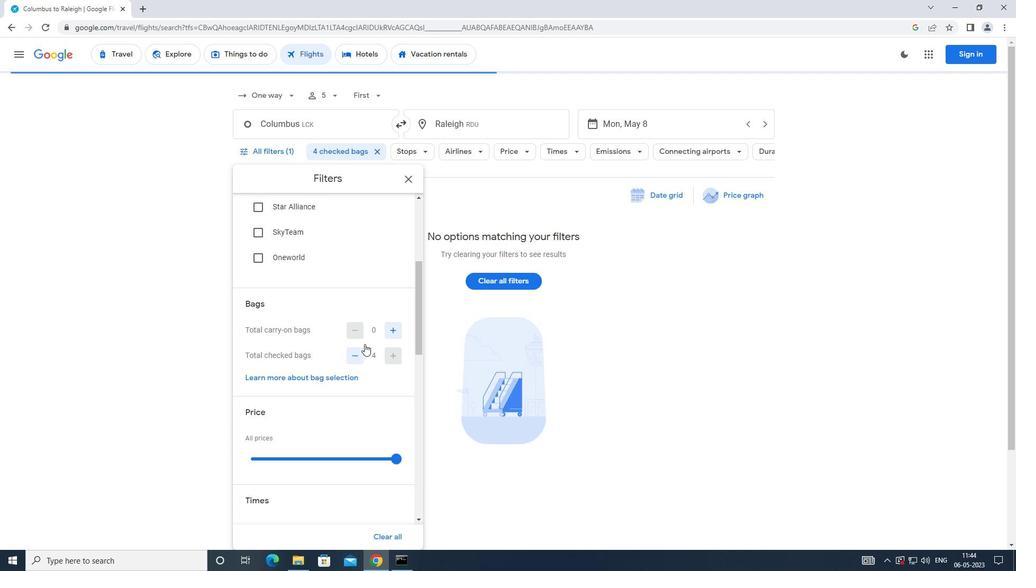 
Action: Mouse scrolled (363, 342) with delta (0, 0)
Screenshot: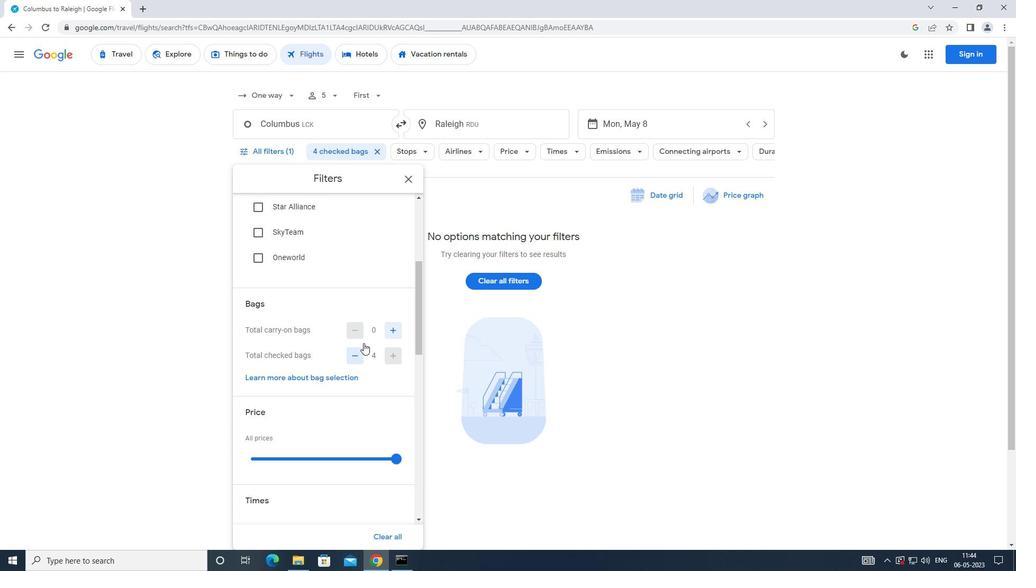 
Action: Mouse scrolled (363, 342) with delta (0, 0)
Screenshot: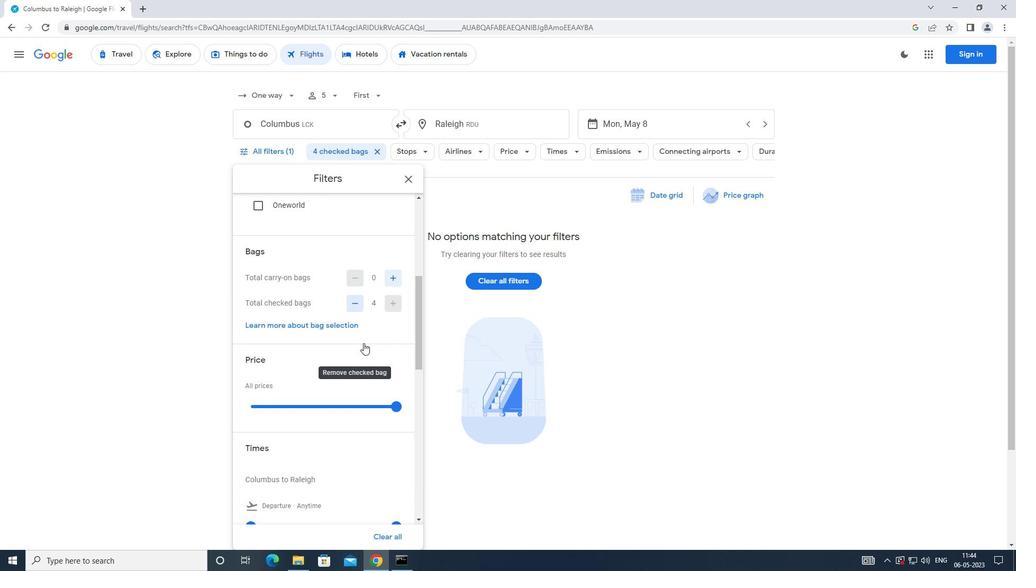 
Action: Mouse moved to (396, 354)
Screenshot: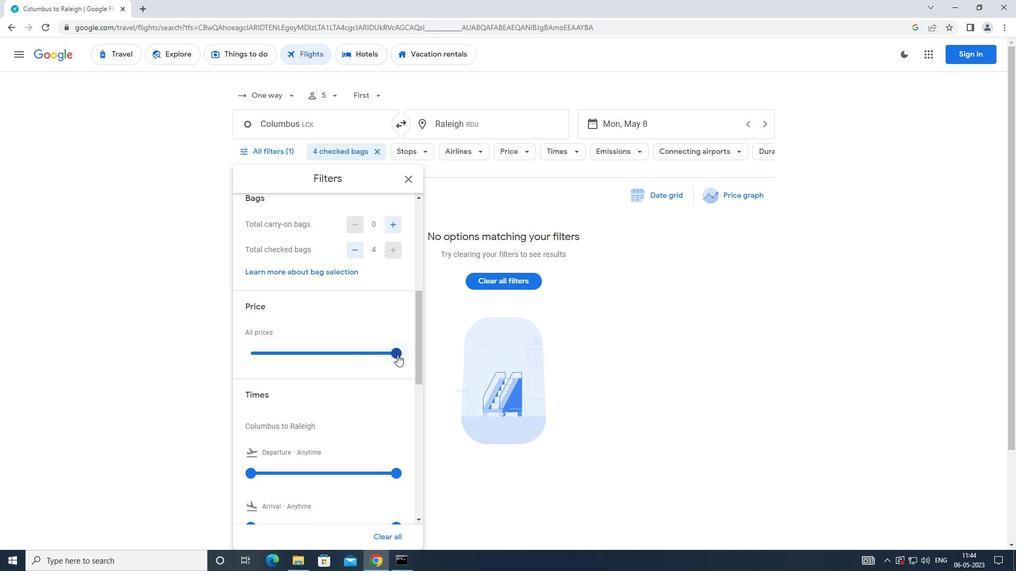 
Action: Mouse pressed left at (396, 354)
Screenshot: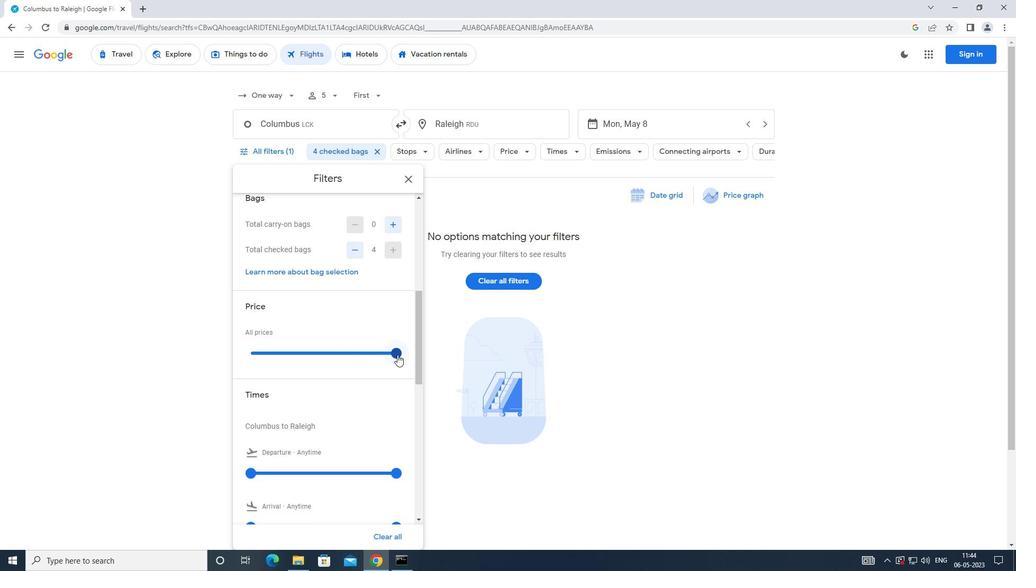 
Action: Mouse moved to (379, 364)
Screenshot: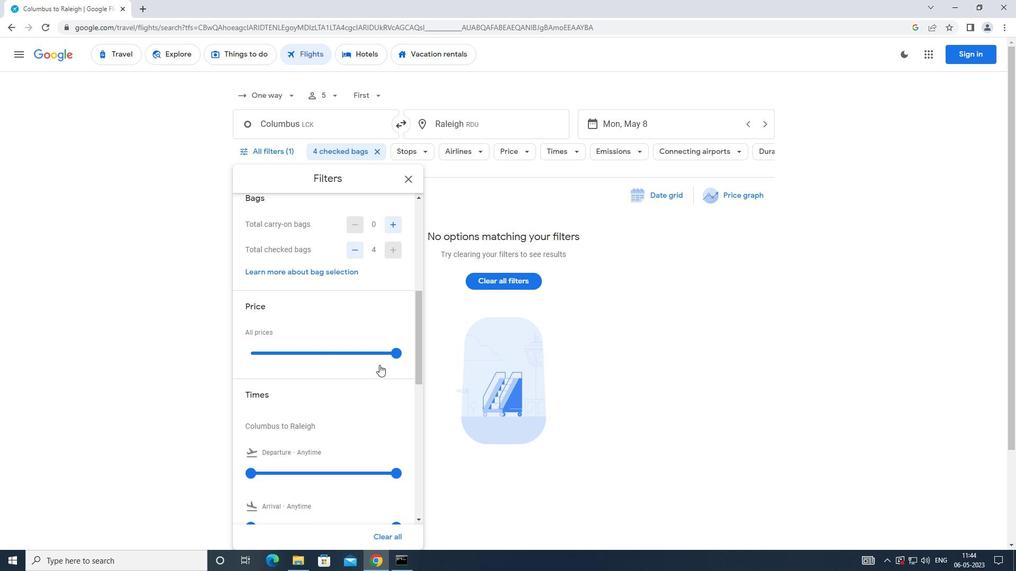 
Action: Mouse scrolled (379, 364) with delta (0, 0)
Screenshot: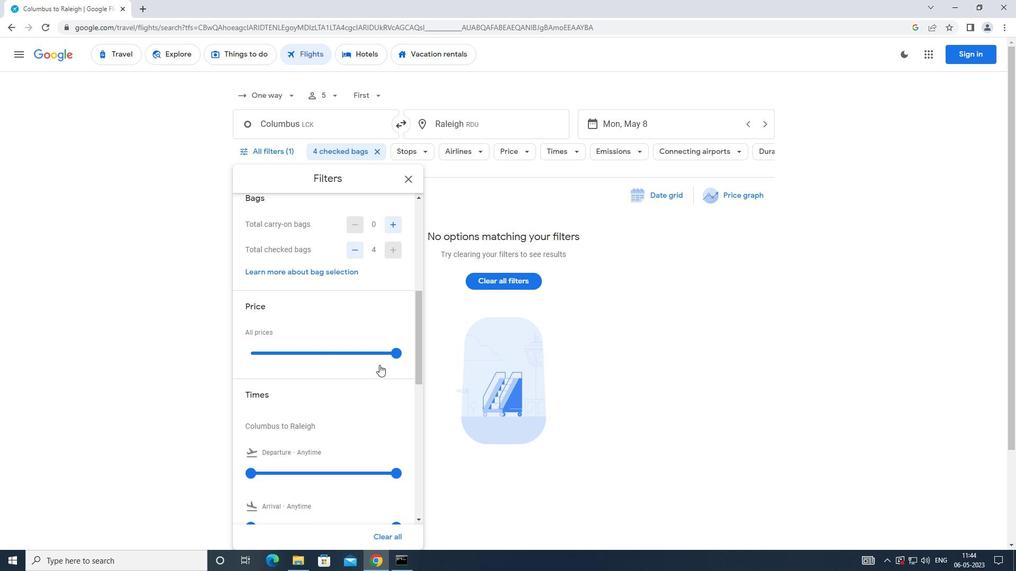 
Action: Mouse scrolled (379, 364) with delta (0, 0)
Screenshot: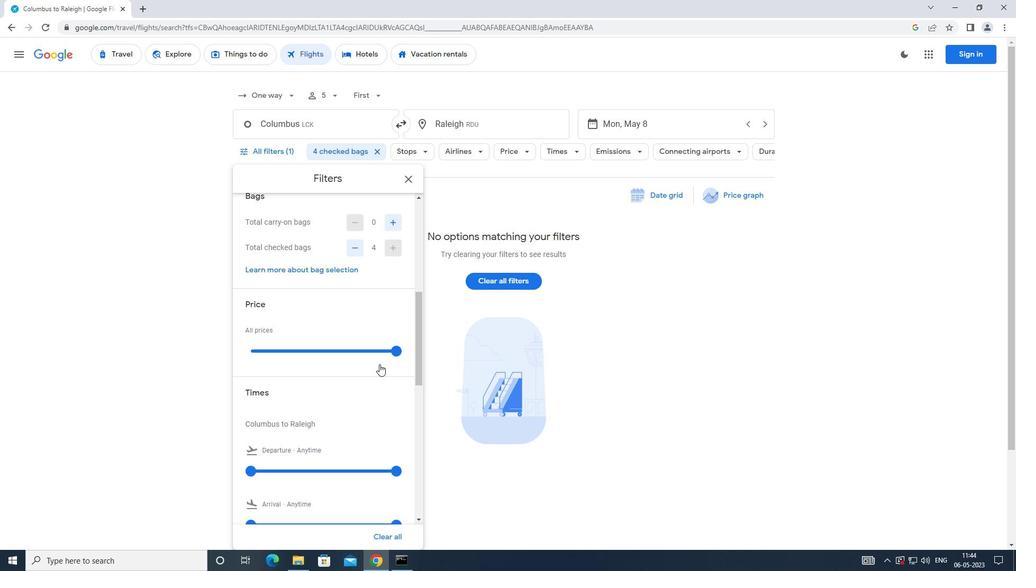 
Action: Mouse moved to (250, 365)
Screenshot: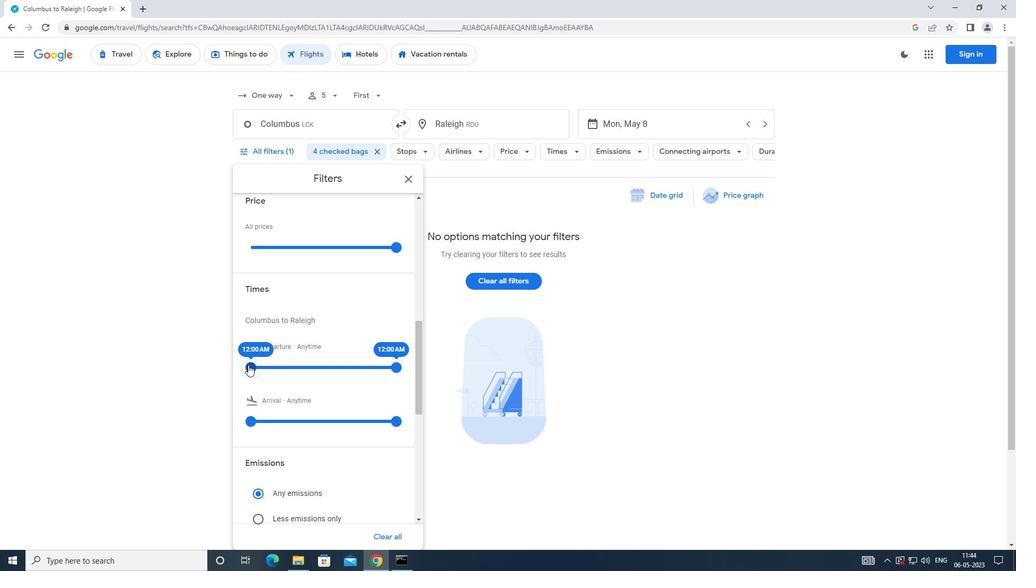 
Action: Mouse pressed left at (250, 365)
Screenshot: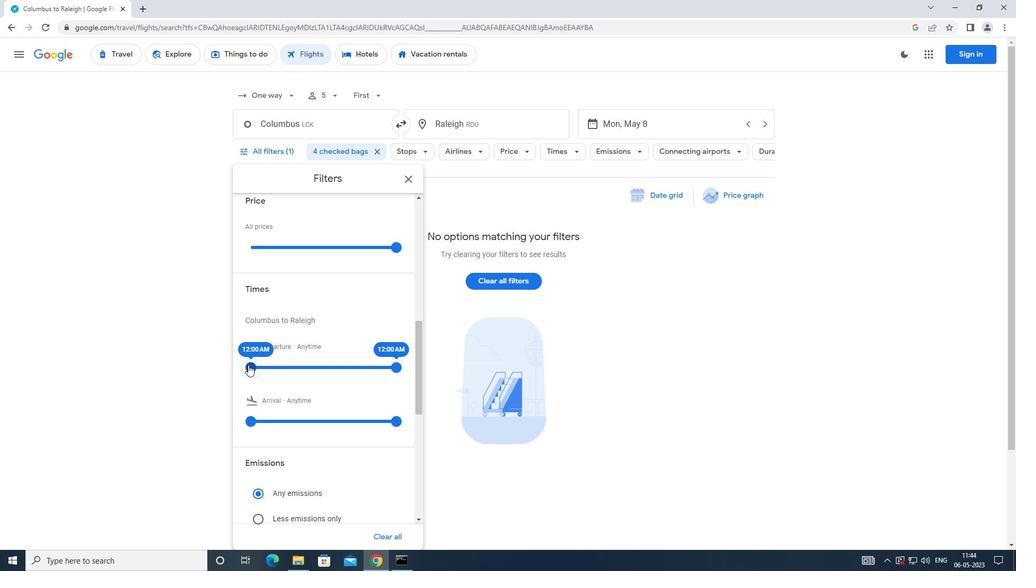 
Action: Mouse moved to (395, 365)
Screenshot: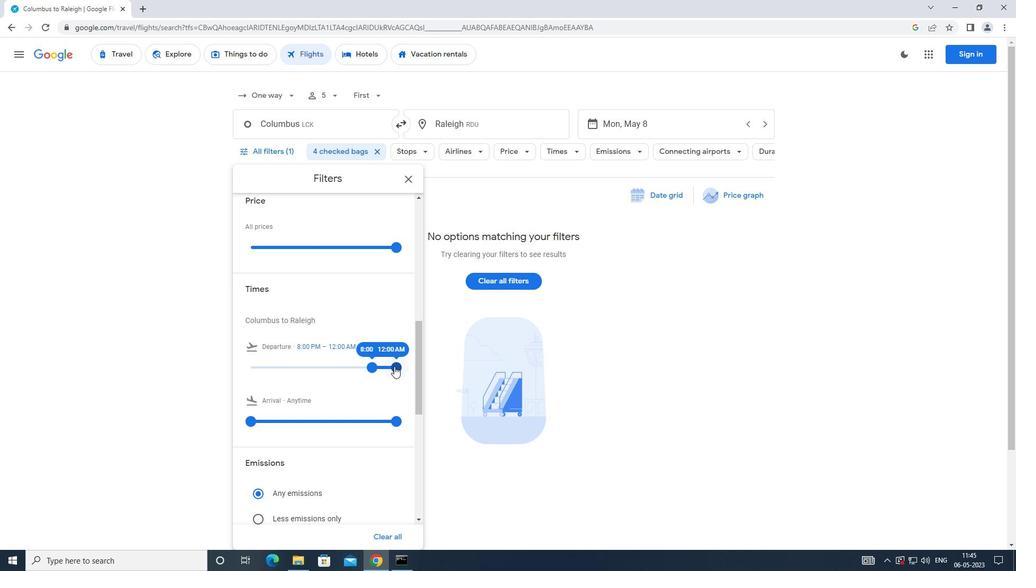 
Action: Mouse pressed left at (395, 365)
Screenshot: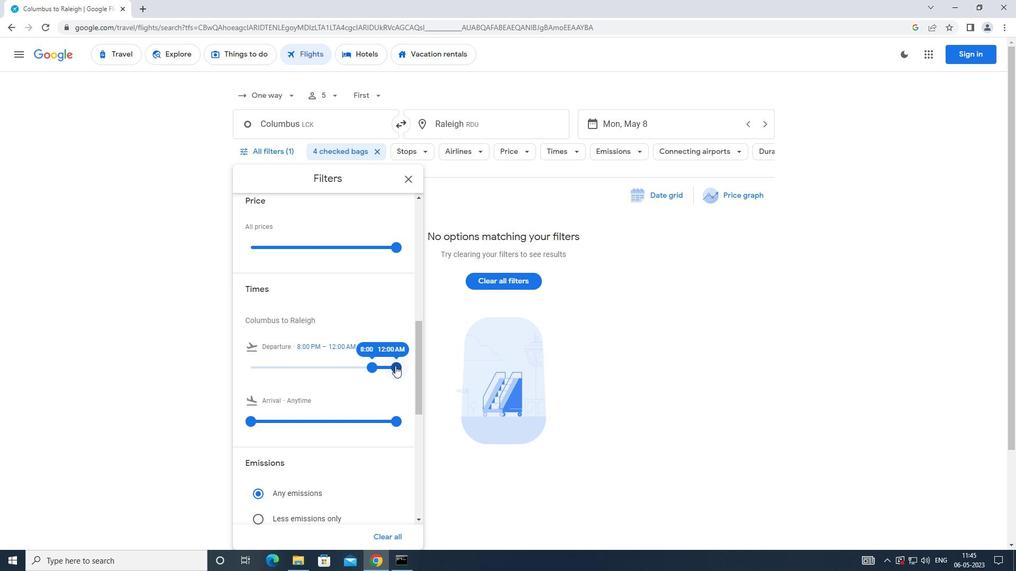 
Action: Mouse moved to (351, 365)
Screenshot: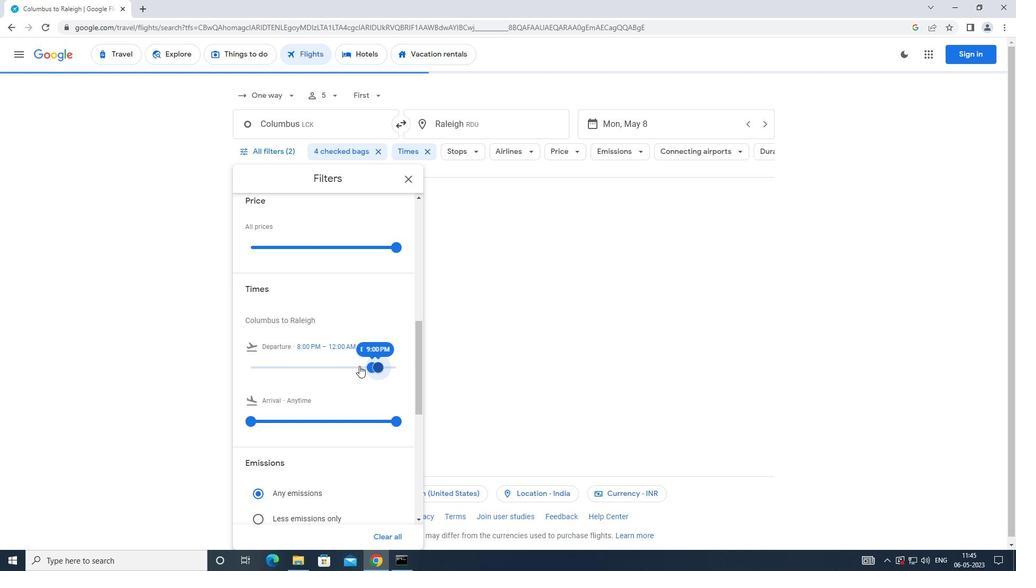 
